 Task: Create a due date automation trigger when advanced on, on the monday before a card is due add dates due this week at 11:00 AM.
Action: Mouse moved to (1326, 108)
Screenshot: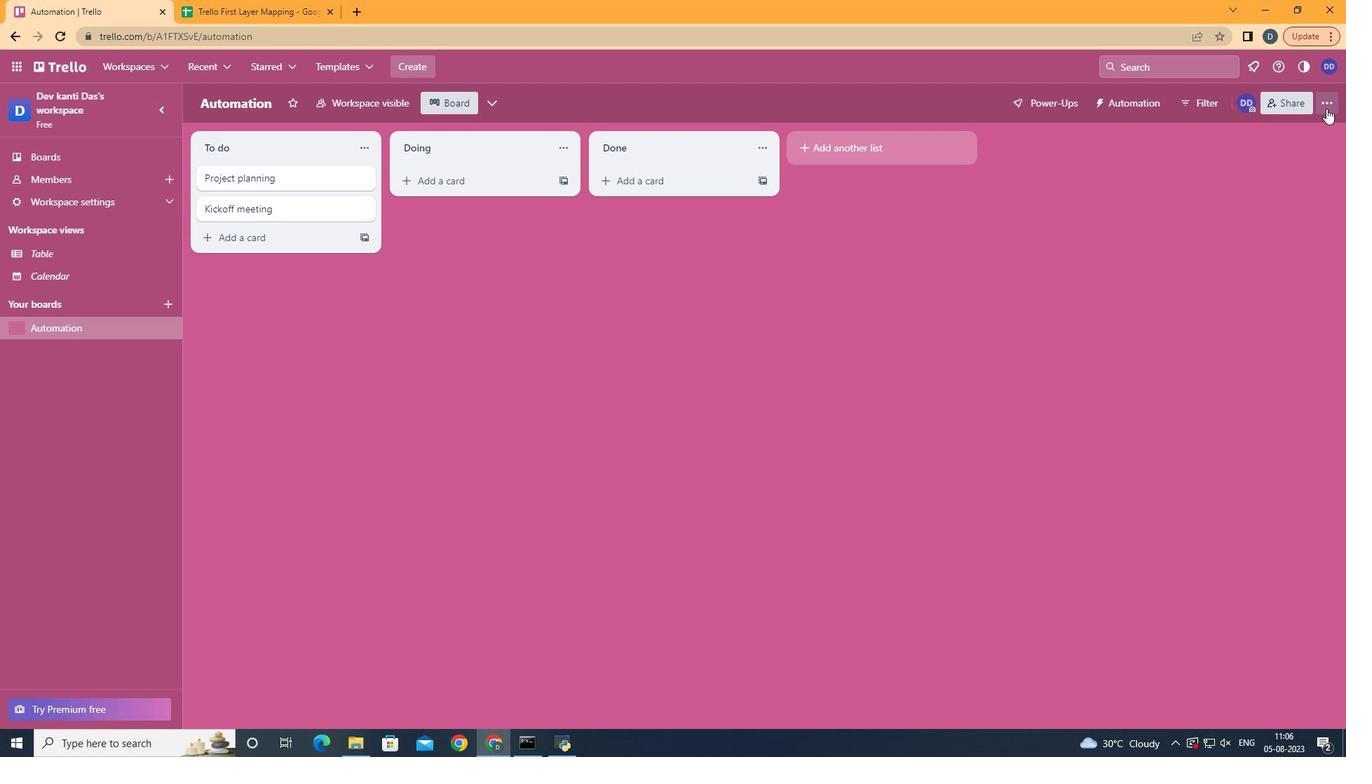 
Action: Mouse pressed left at (1326, 108)
Screenshot: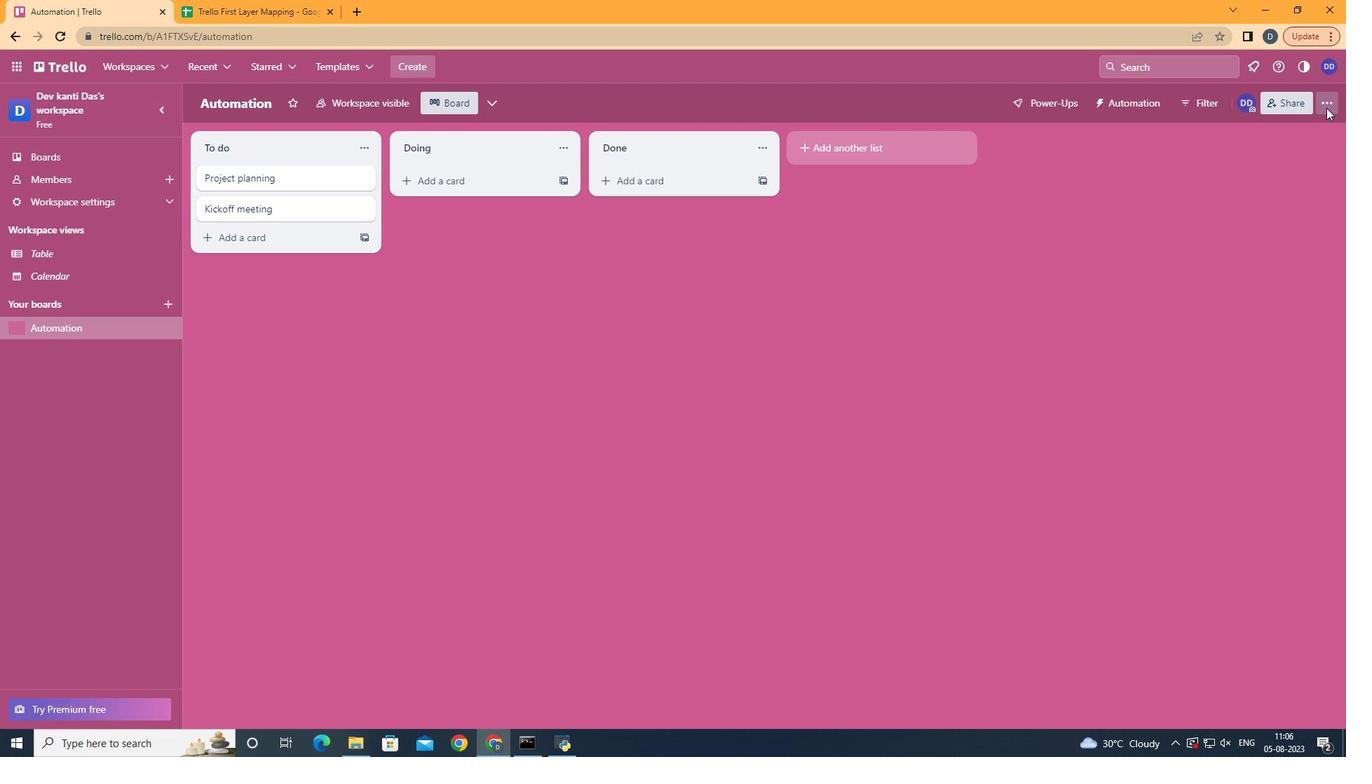 
Action: Mouse moved to (1243, 300)
Screenshot: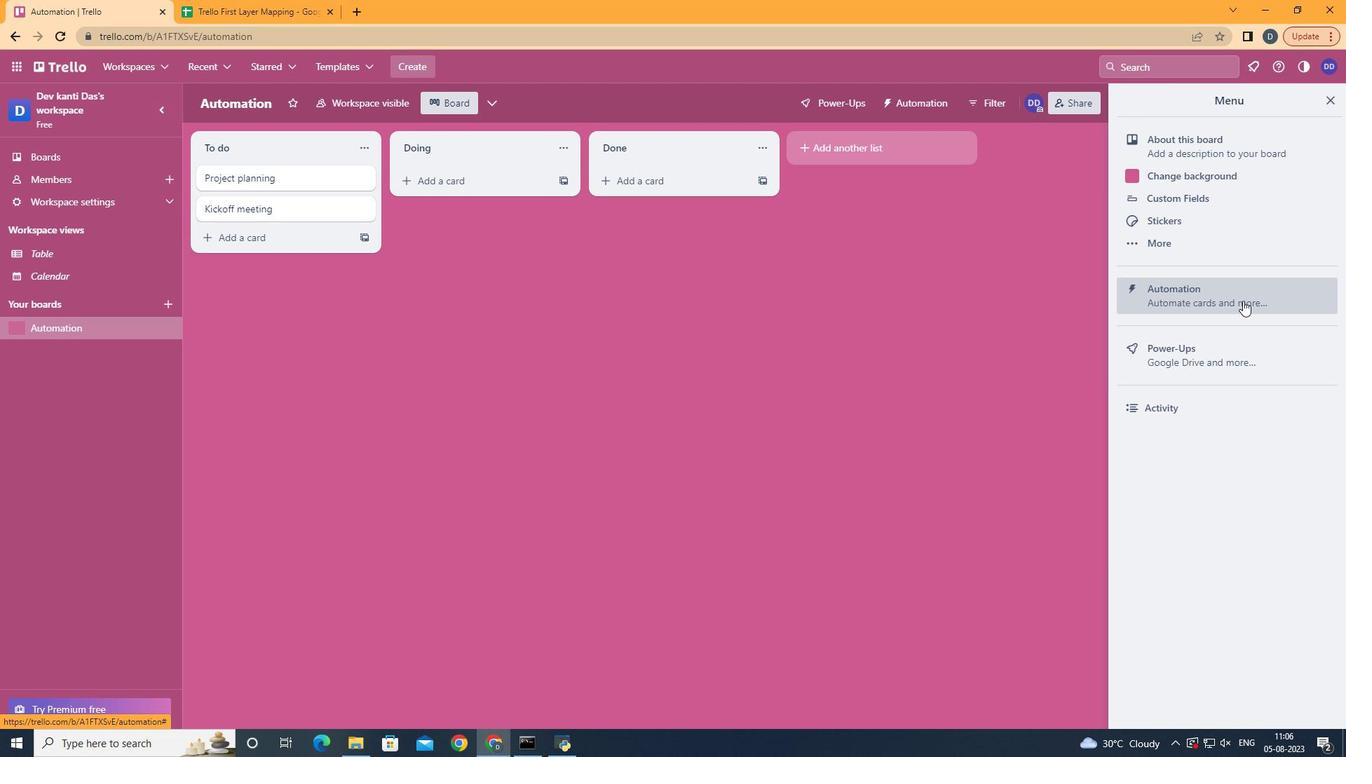 
Action: Mouse pressed left at (1243, 300)
Screenshot: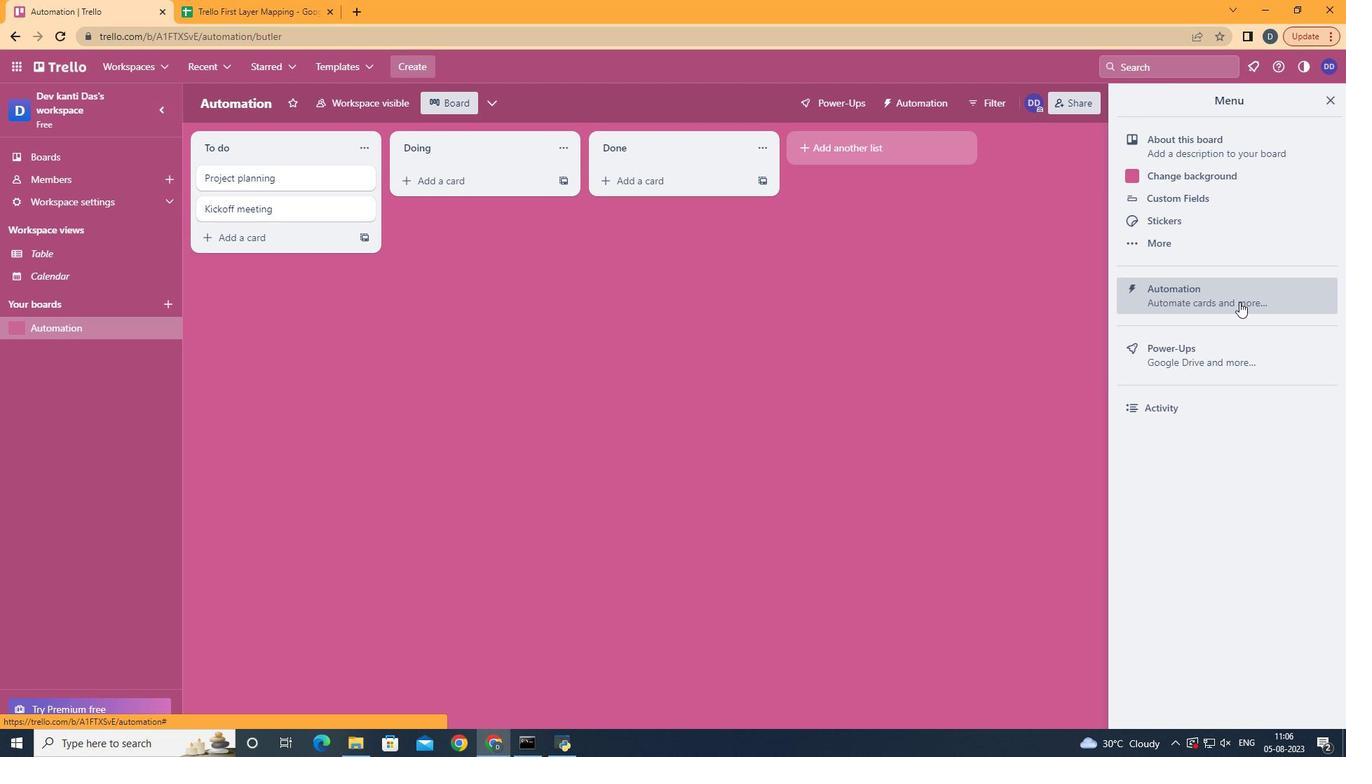 
Action: Mouse moved to (294, 281)
Screenshot: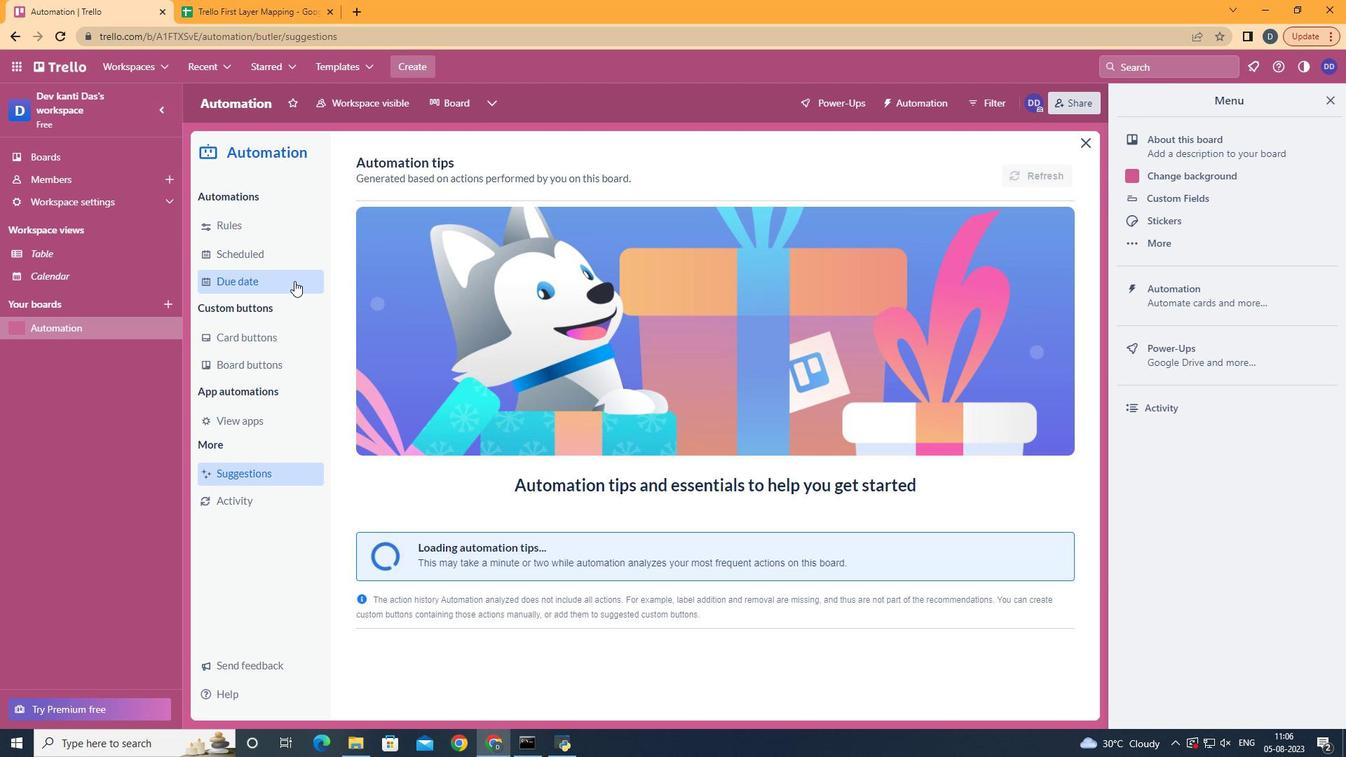 
Action: Mouse pressed left at (294, 281)
Screenshot: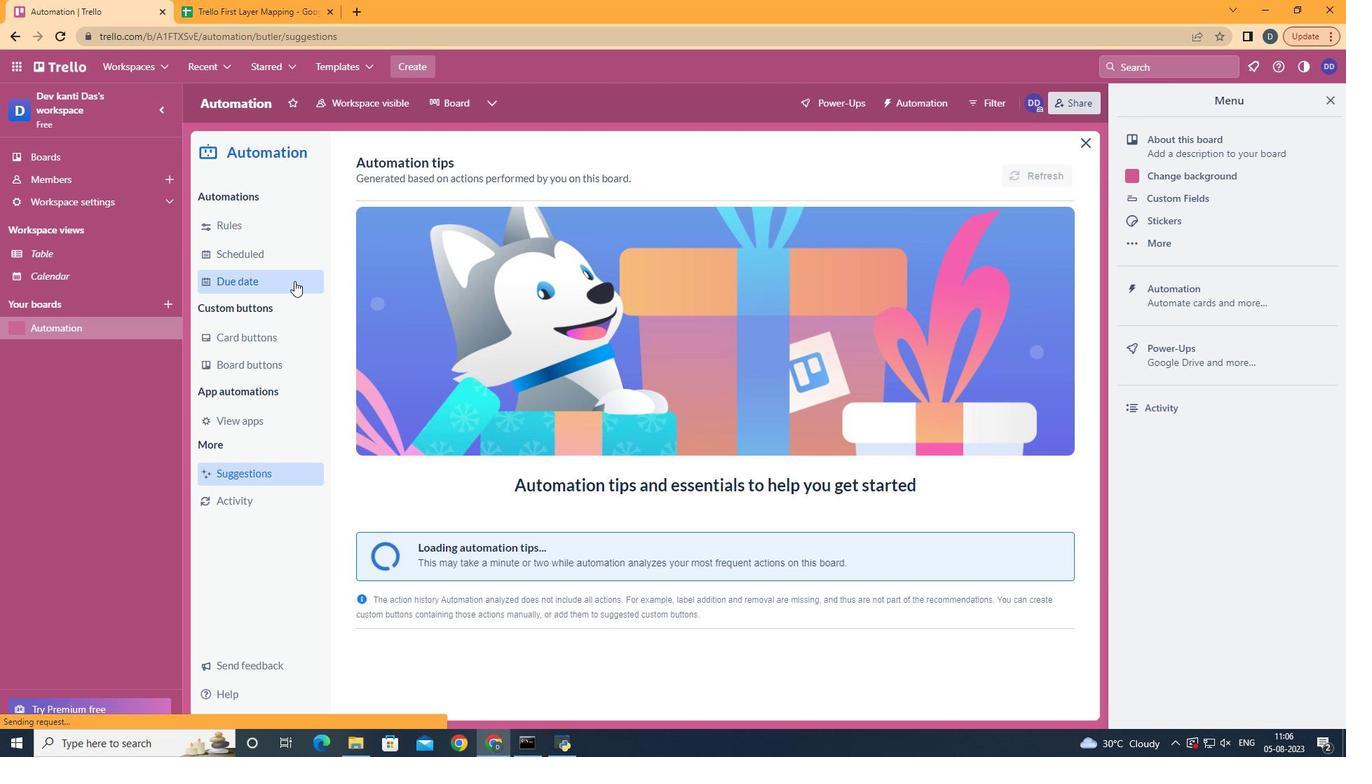 
Action: Mouse moved to (977, 168)
Screenshot: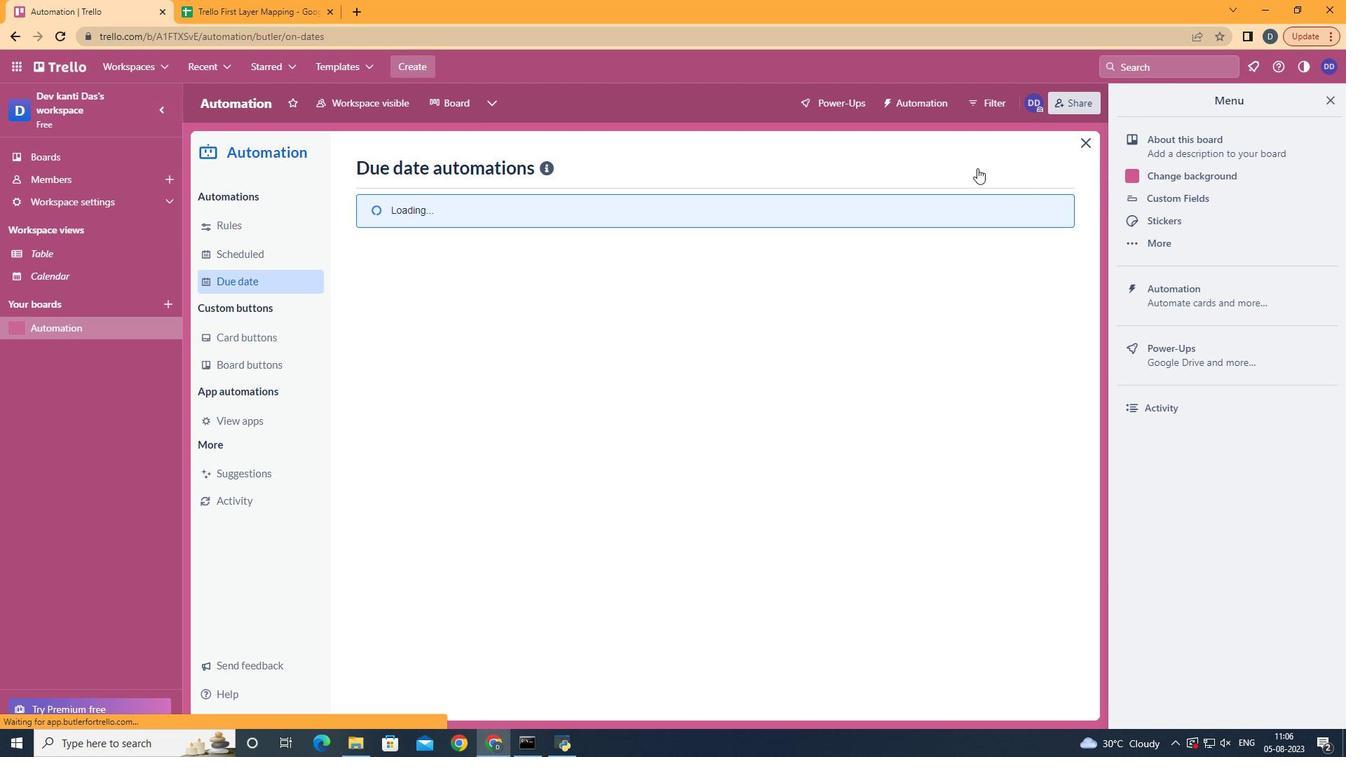 
Action: Mouse pressed left at (977, 168)
Screenshot: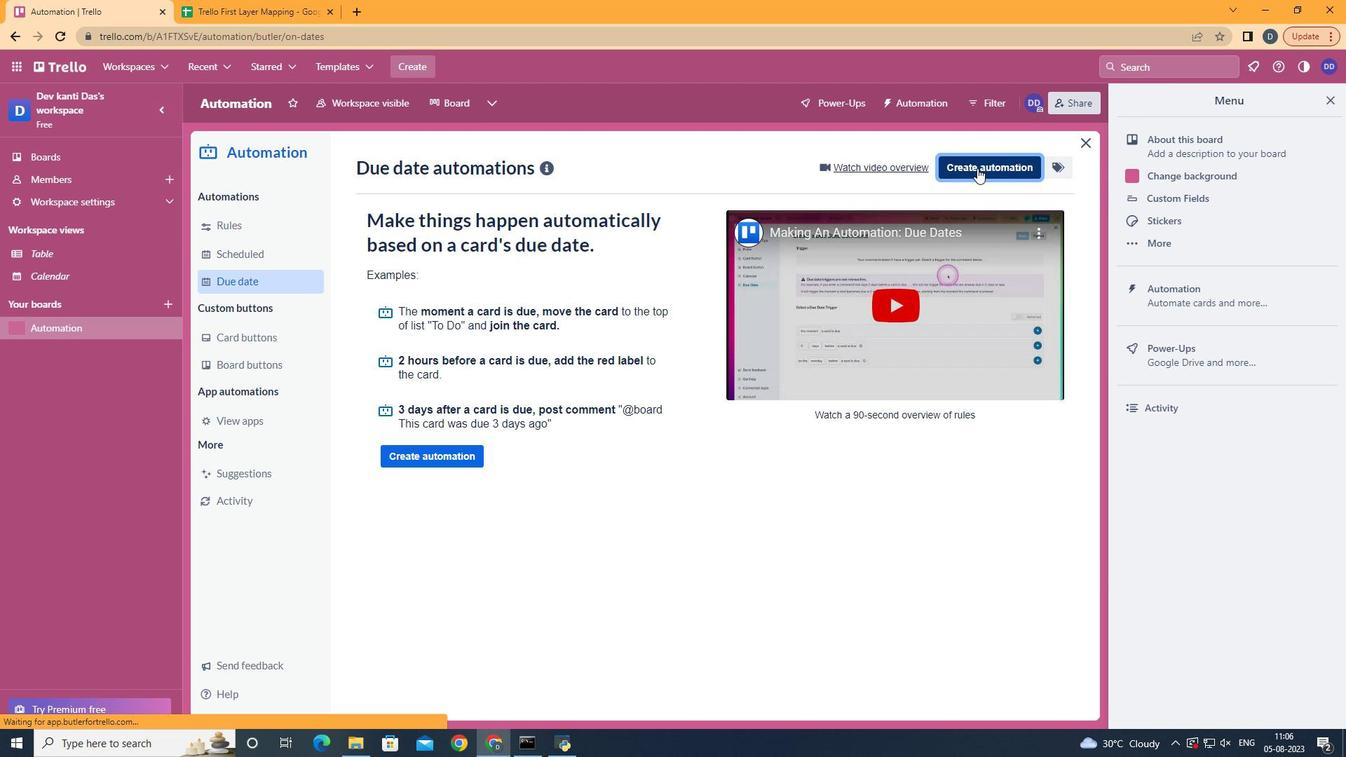 
Action: Mouse moved to (720, 302)
Screenshot: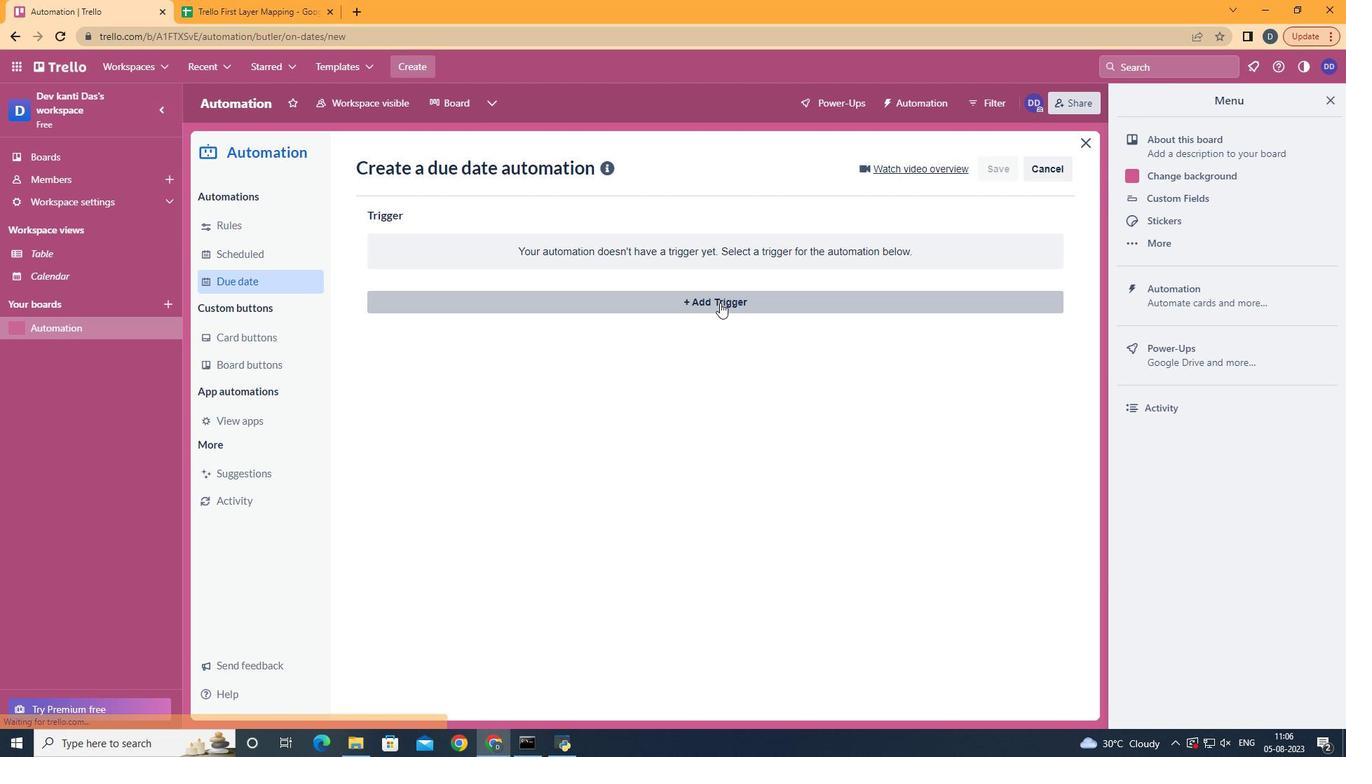 
Action: Mouse pressed left at (720, 302)
Screenshot: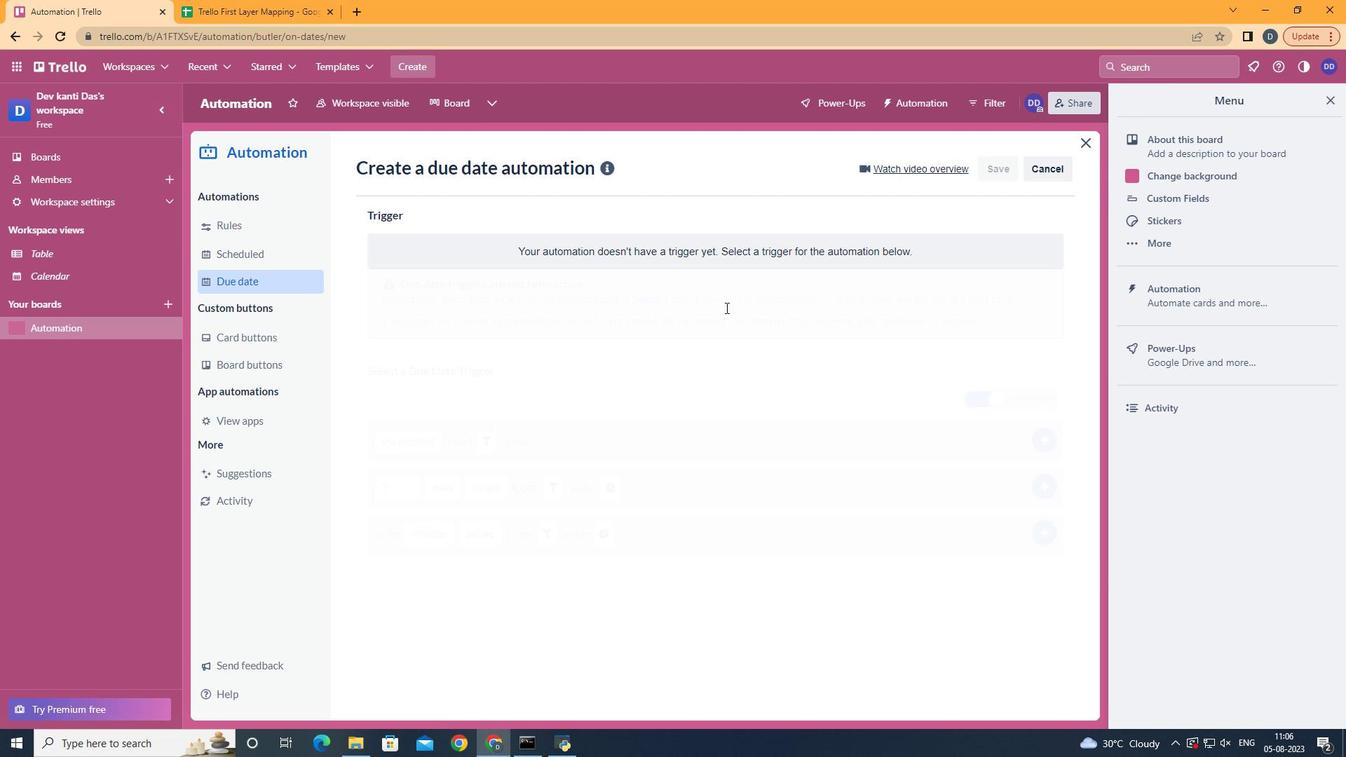 
Action: Mouse moved to (458, 368)
Screenshot: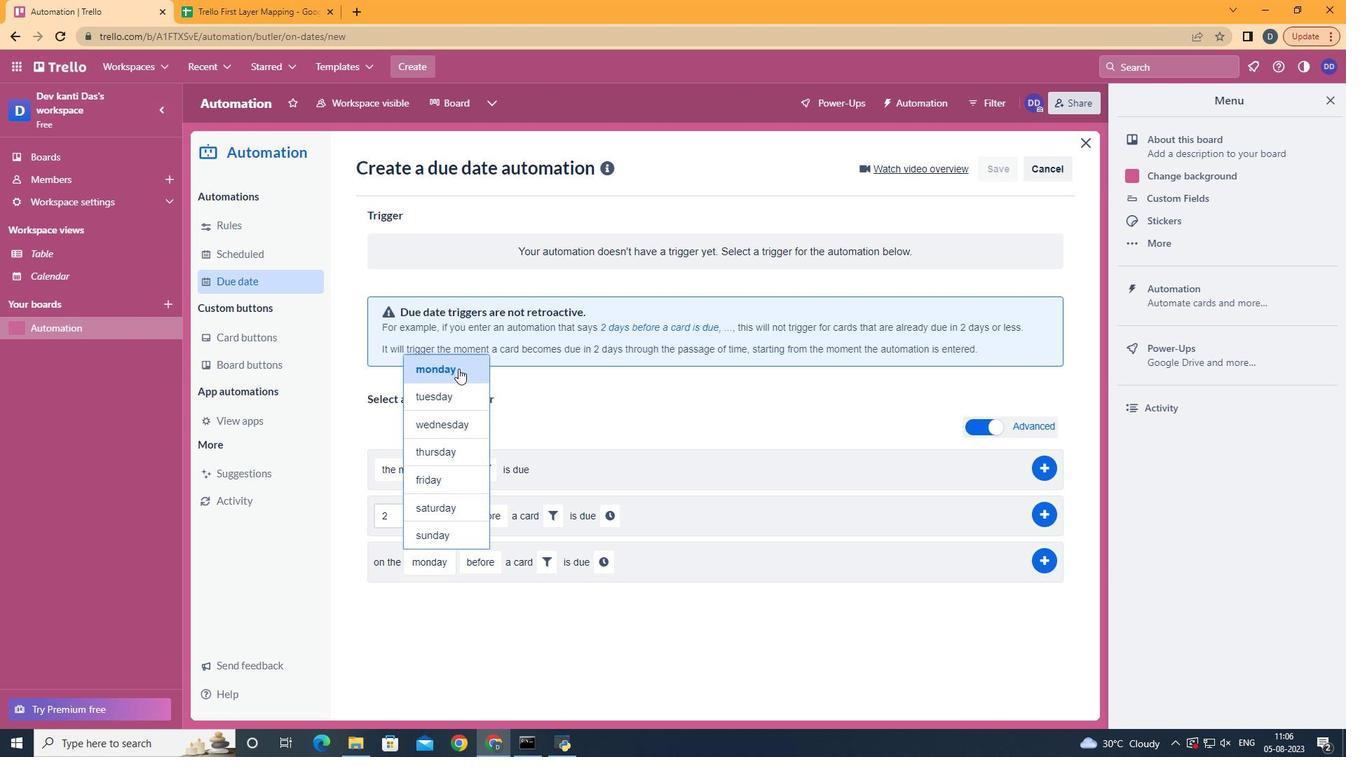 
Action: Mouse pressed left at (458, 368)
Screenshot: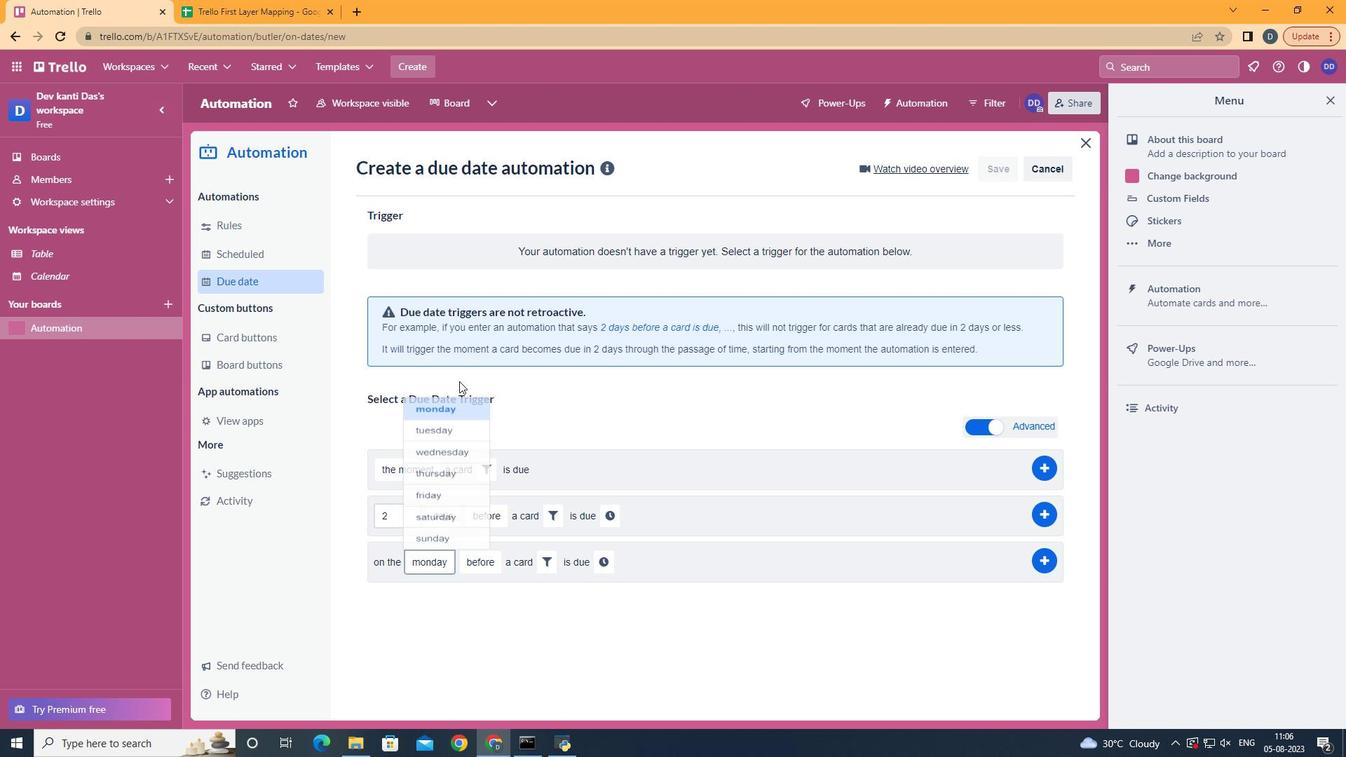 
Action: Mouse moved to (495, 587)
Screenshot: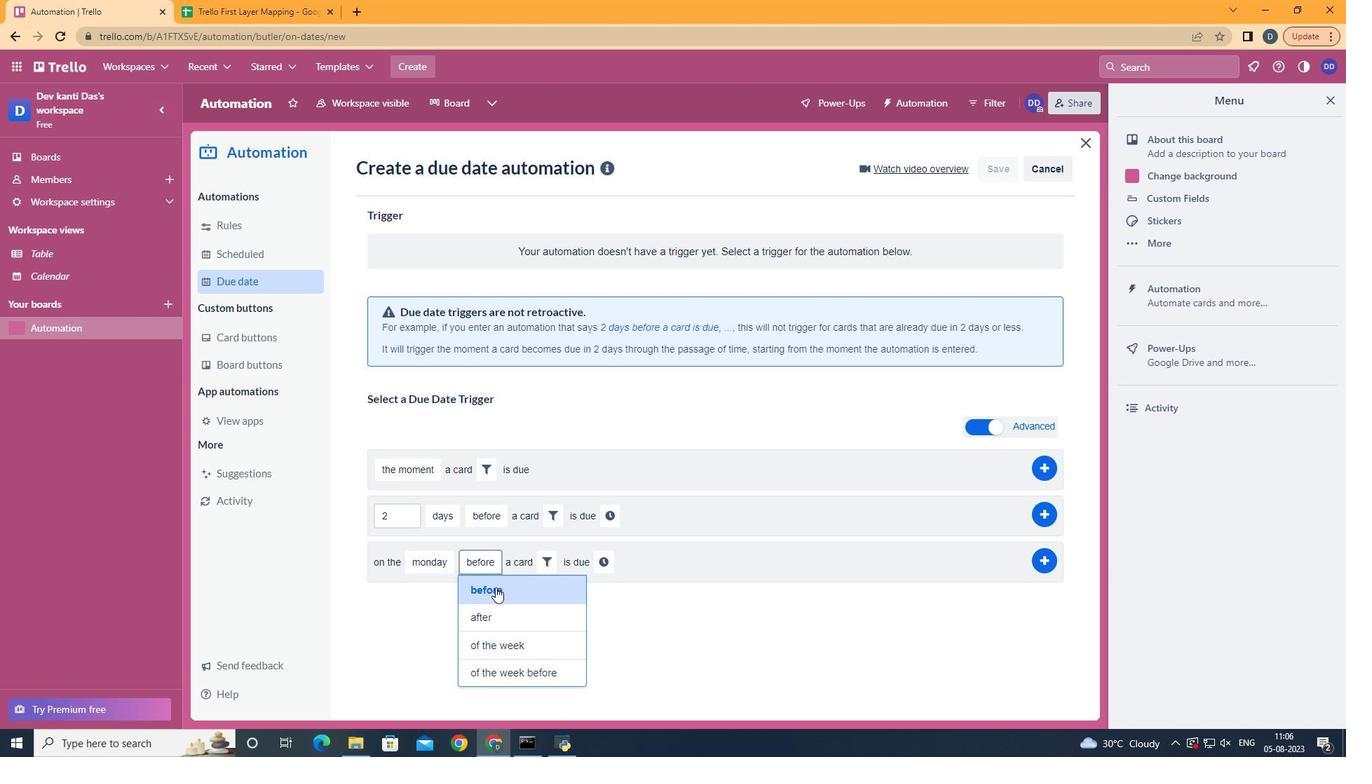
Action: Mouse pressed left at (495, 587)
Screenshot: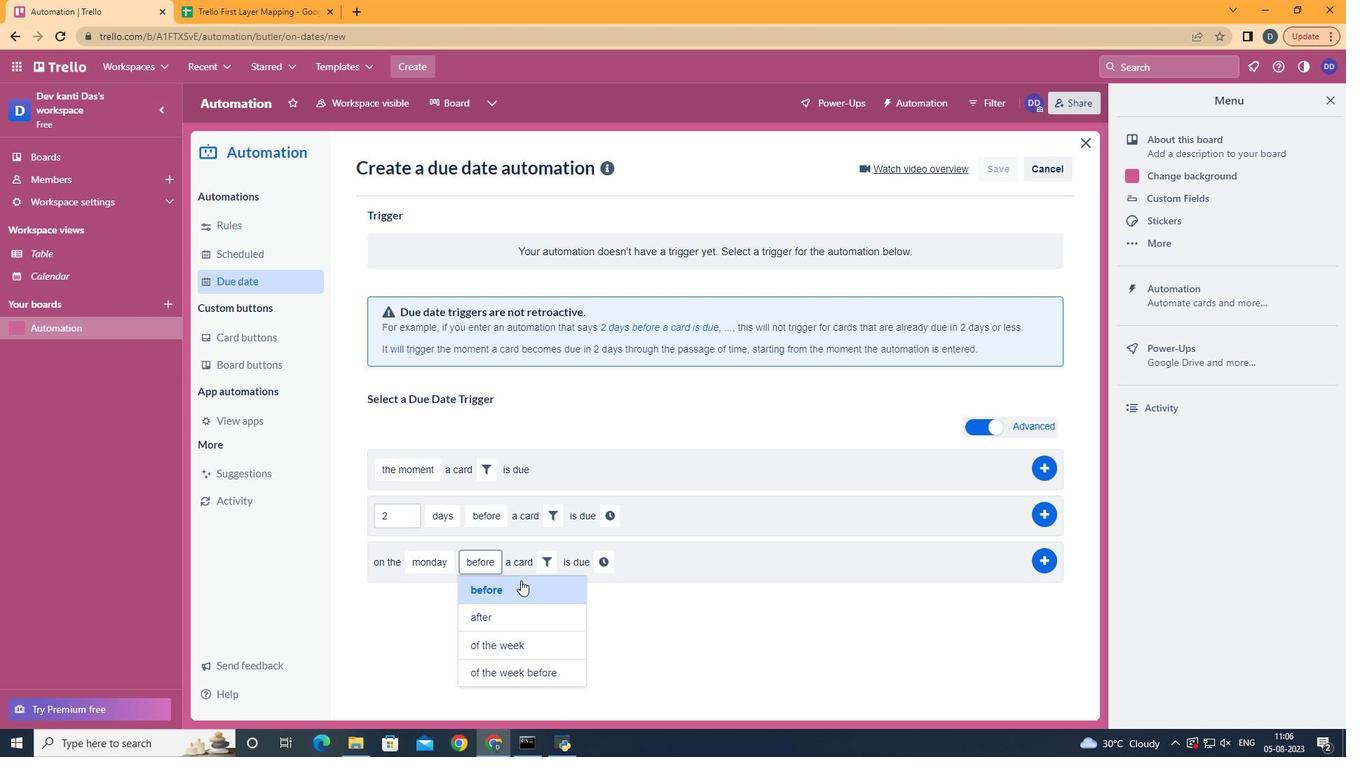 
Action: Mouse moved to (565, 558)
Screenshot: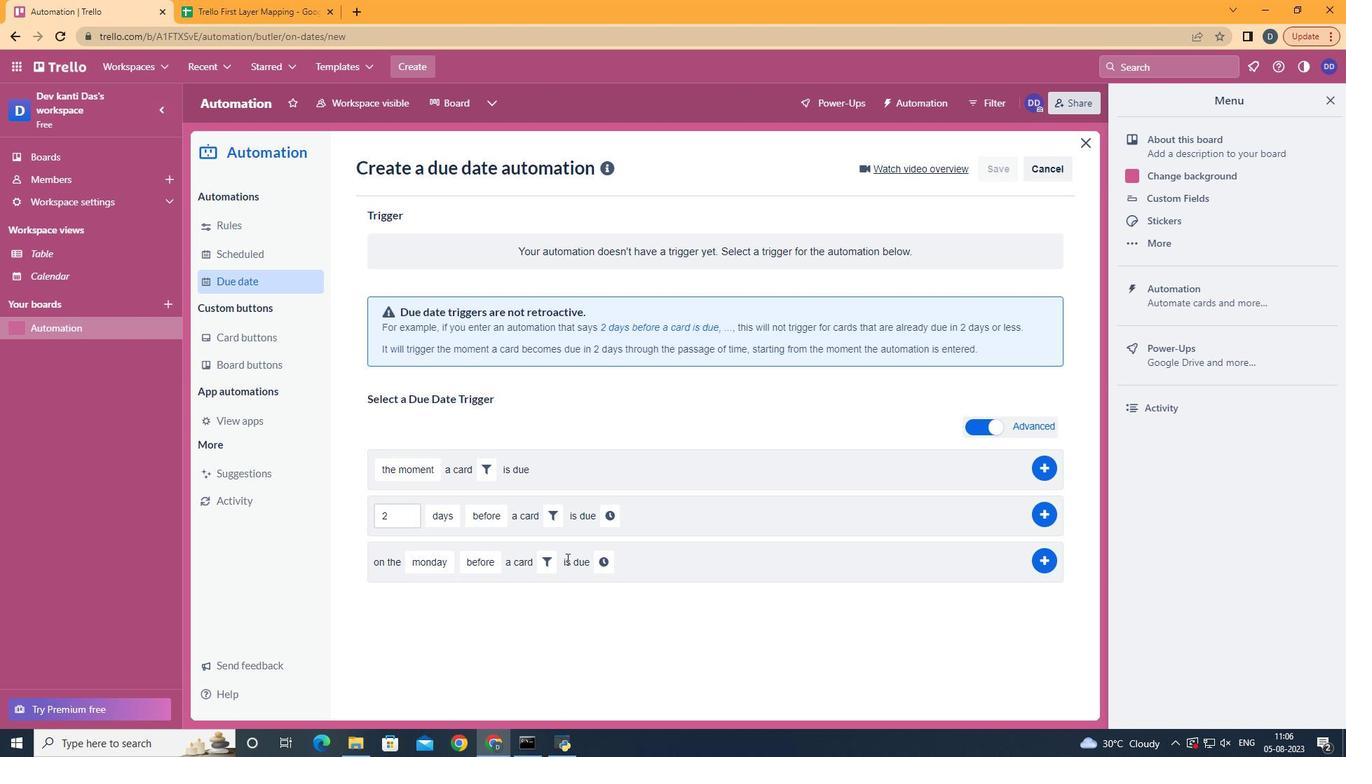 
Action: Mouse pressed left at (565, 558)
Screenshot: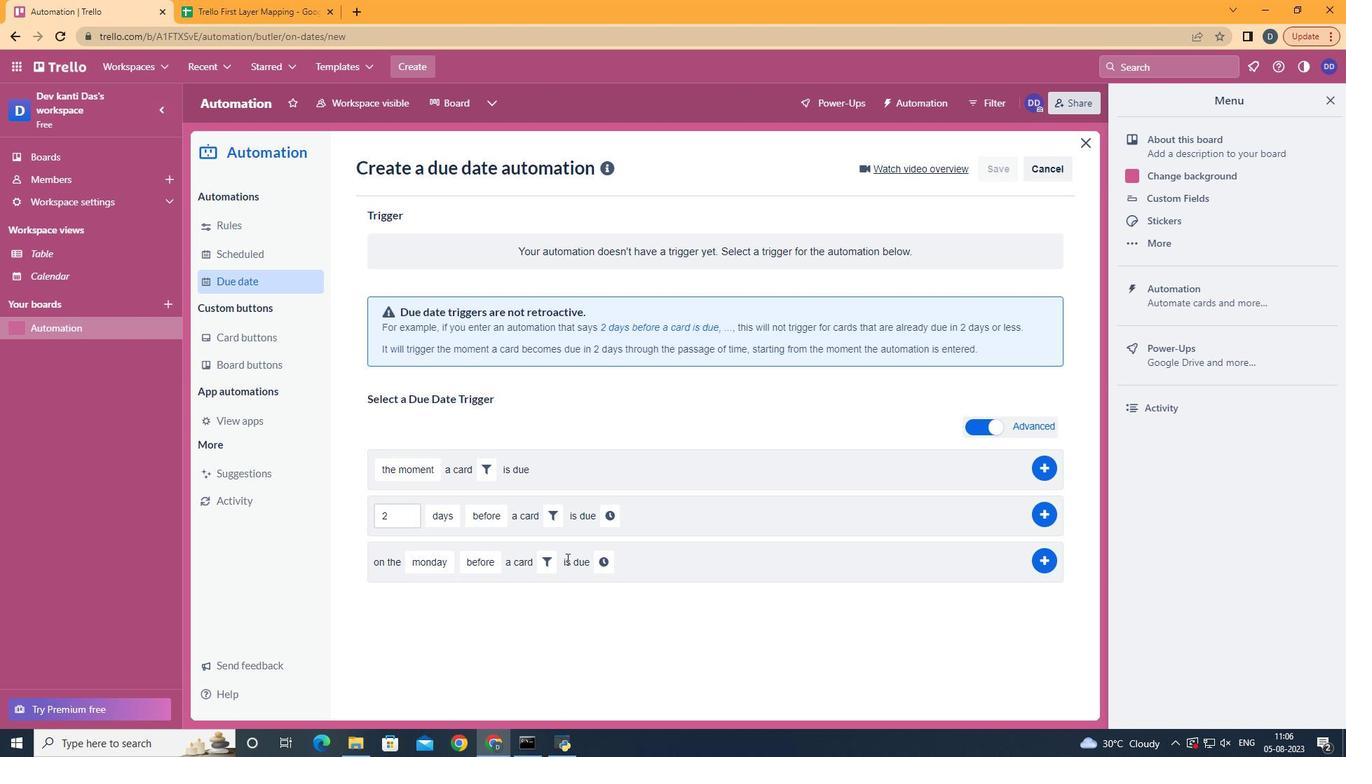 
Action: Mouse moved to (533, 562)
Screenshot: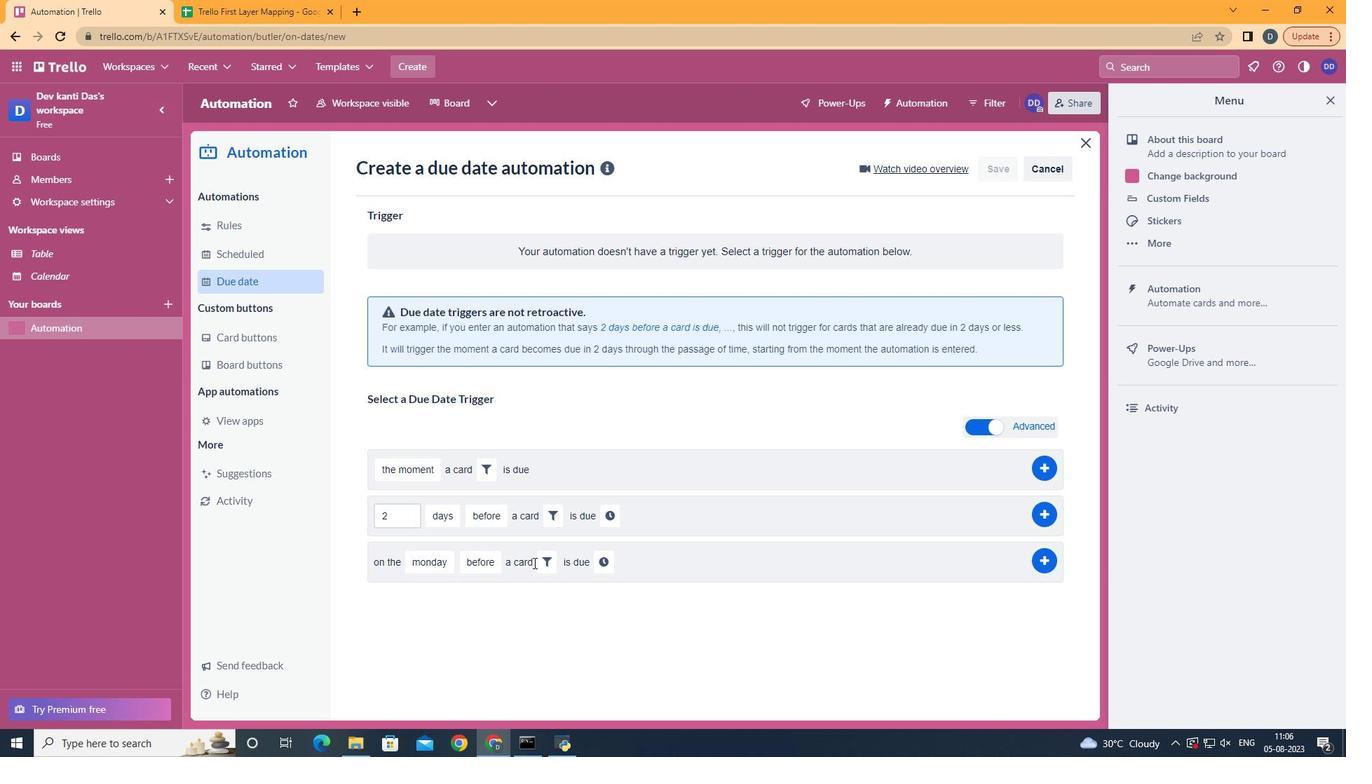 
Action: Mouse pressed left at (533, 562)
Screenshot: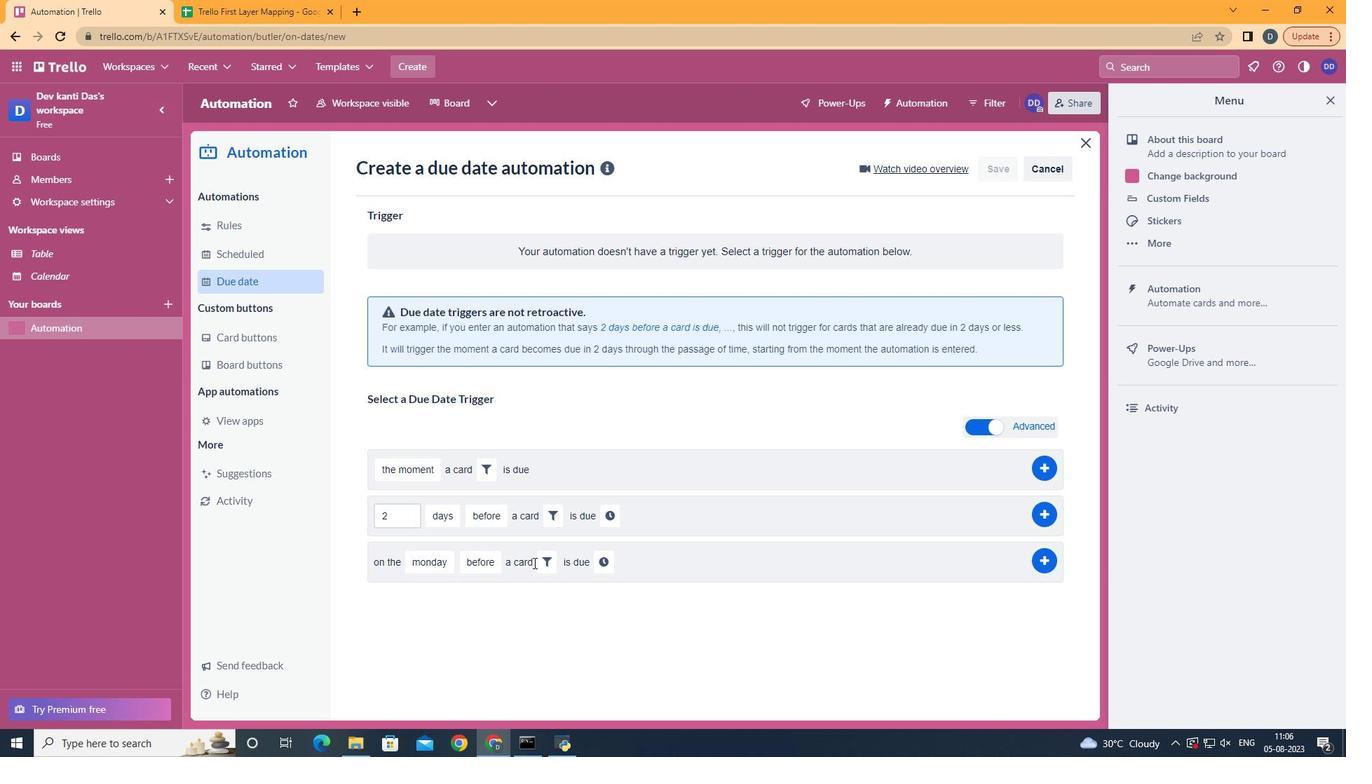
Action: Mouse moved to (555, 559)
Screenshot: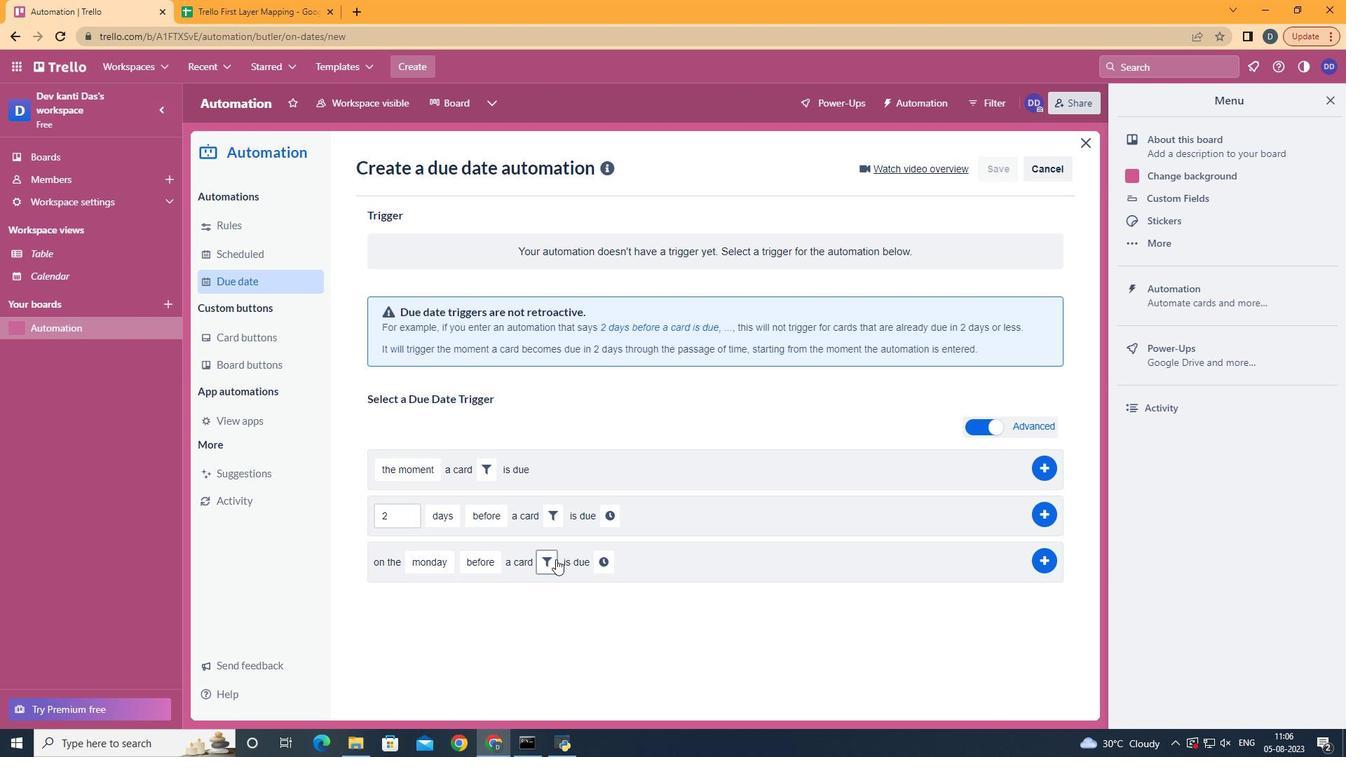 
Action: Mouse pressed left at (555, 559)
Screenshot: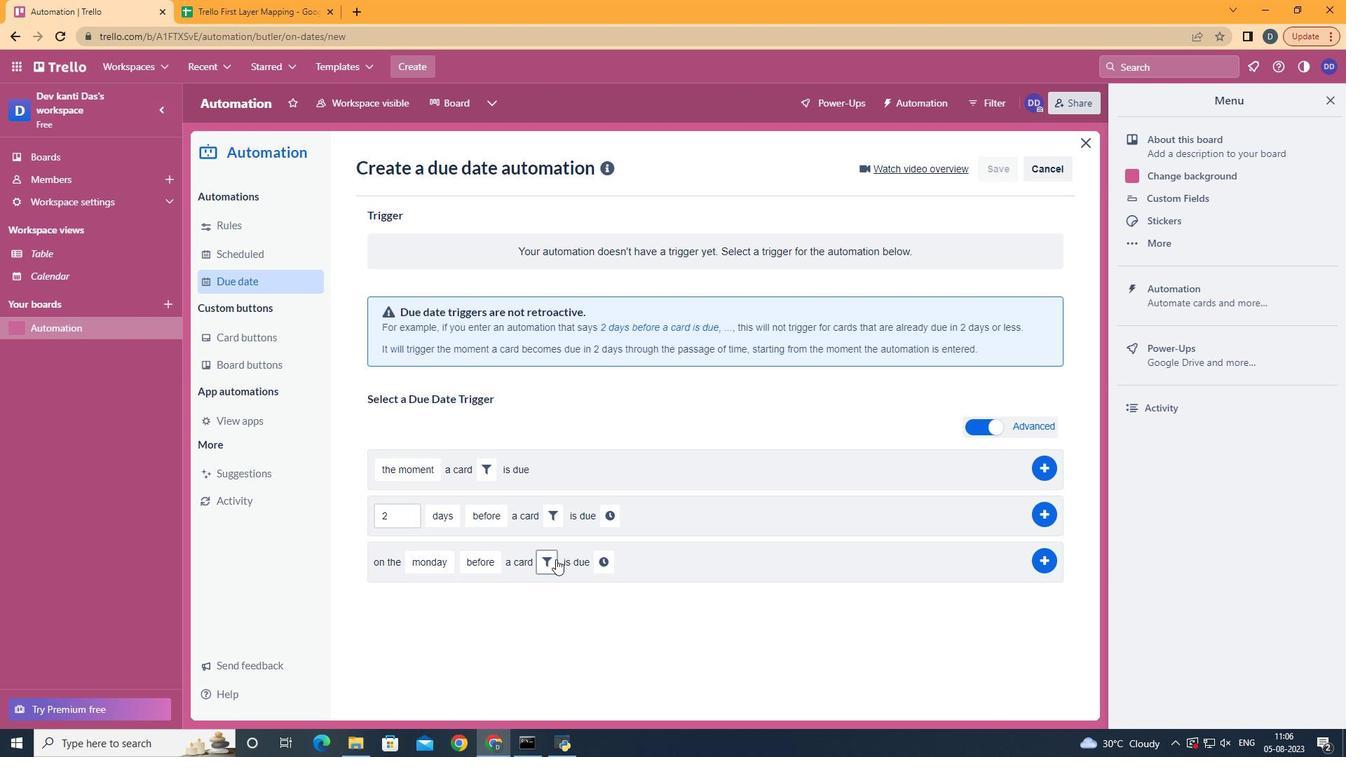 
Action: Mouse moved to (631, 614)
Screenshot: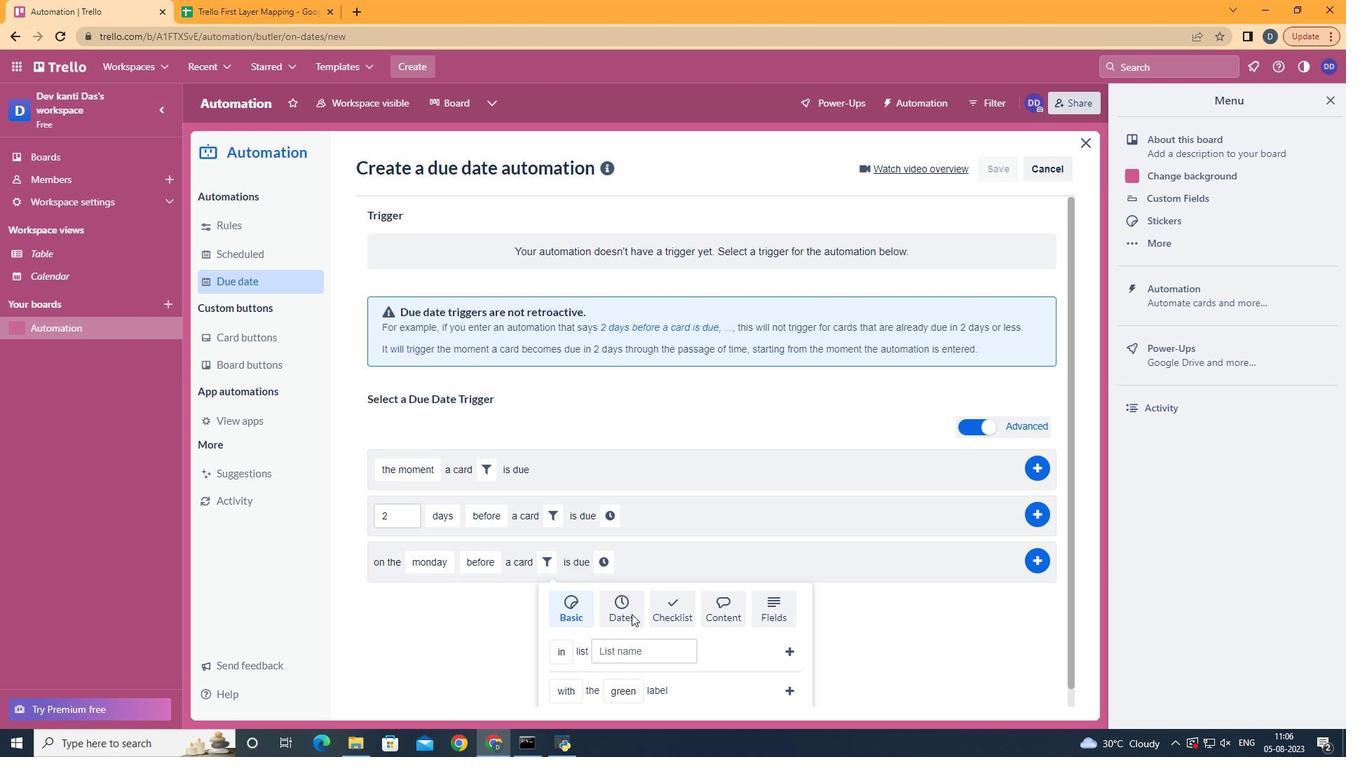 
Action: Mouse pressed left at (631, 614)
Screenshot: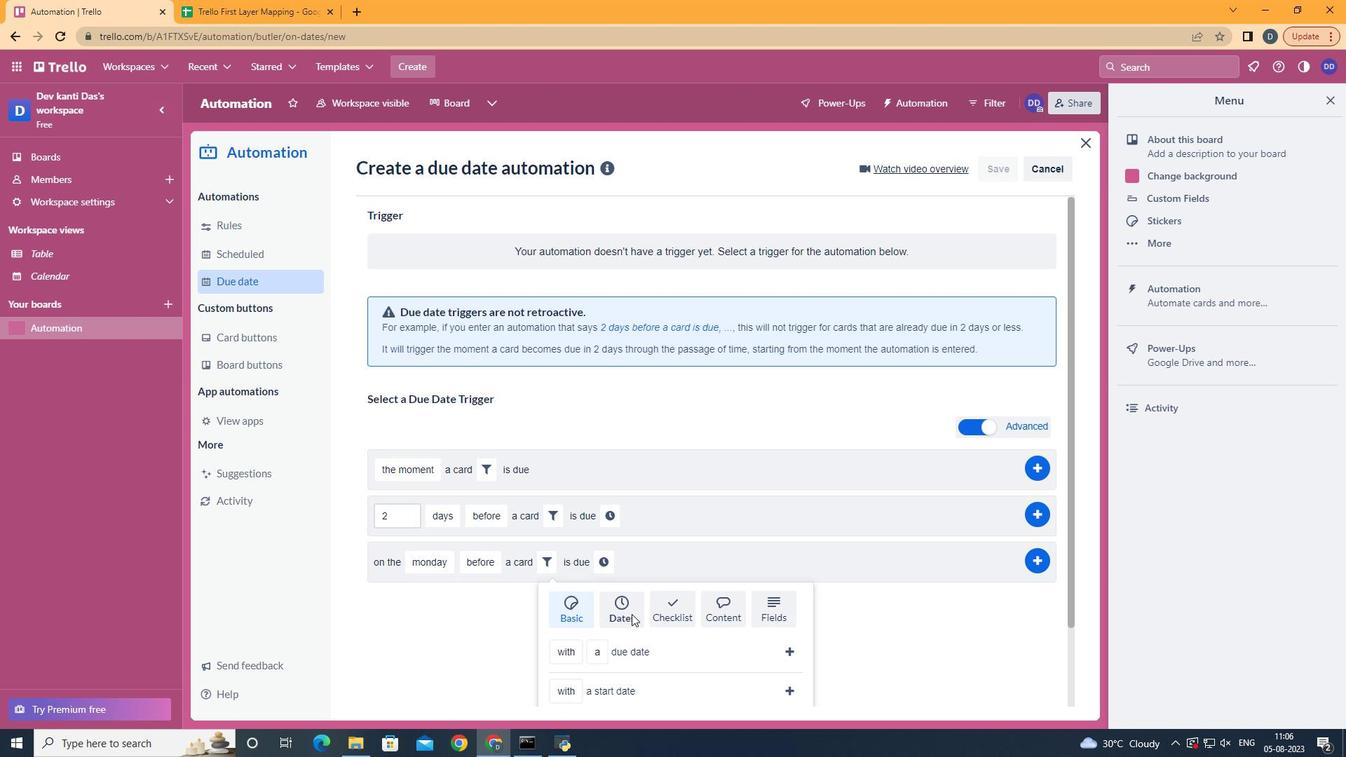 
Action: Mouse scrolled (631, 613) with delta (0, 0)
Screenshot: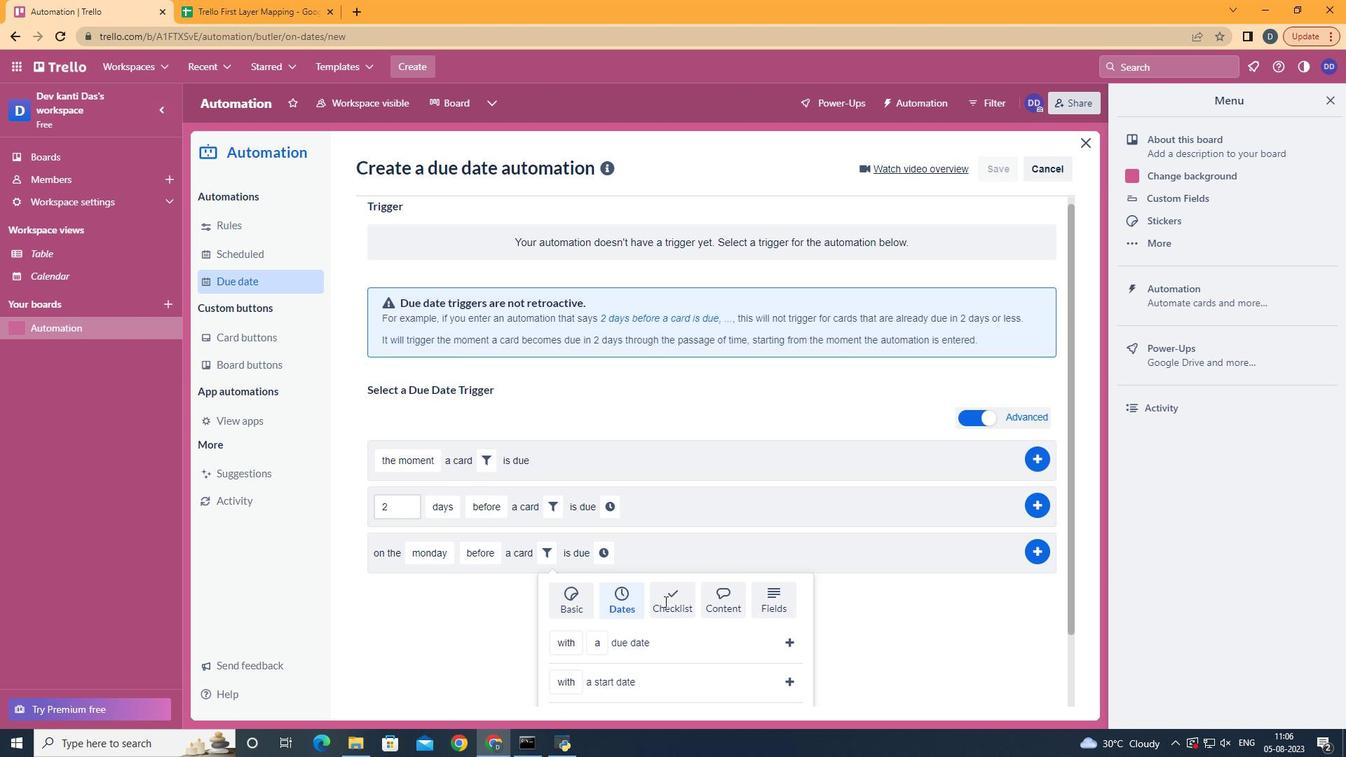 
Action: Mouse scrolled (631, 613) with delta (0, 0)
Screenshot: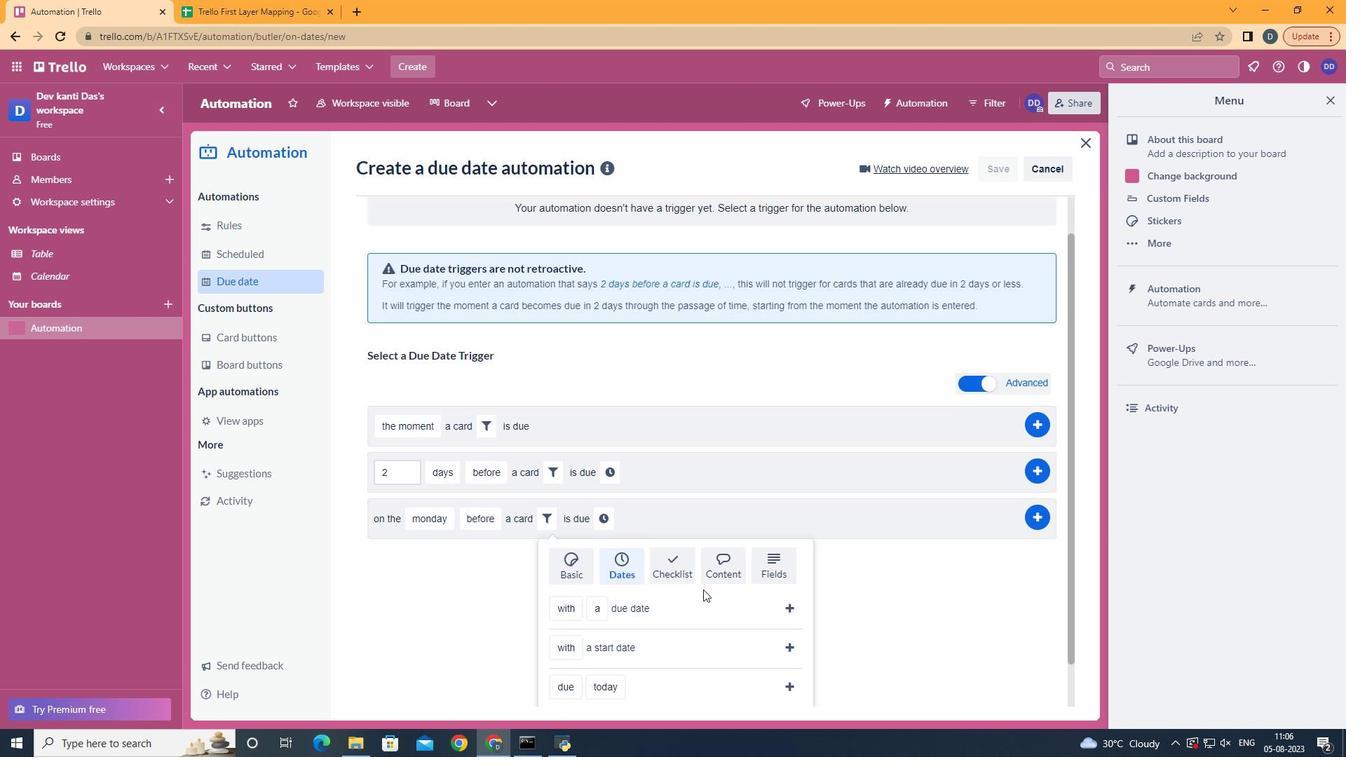 
Action: Mouse scrolled (631, 613) with delta (0, 0)
Screenshot: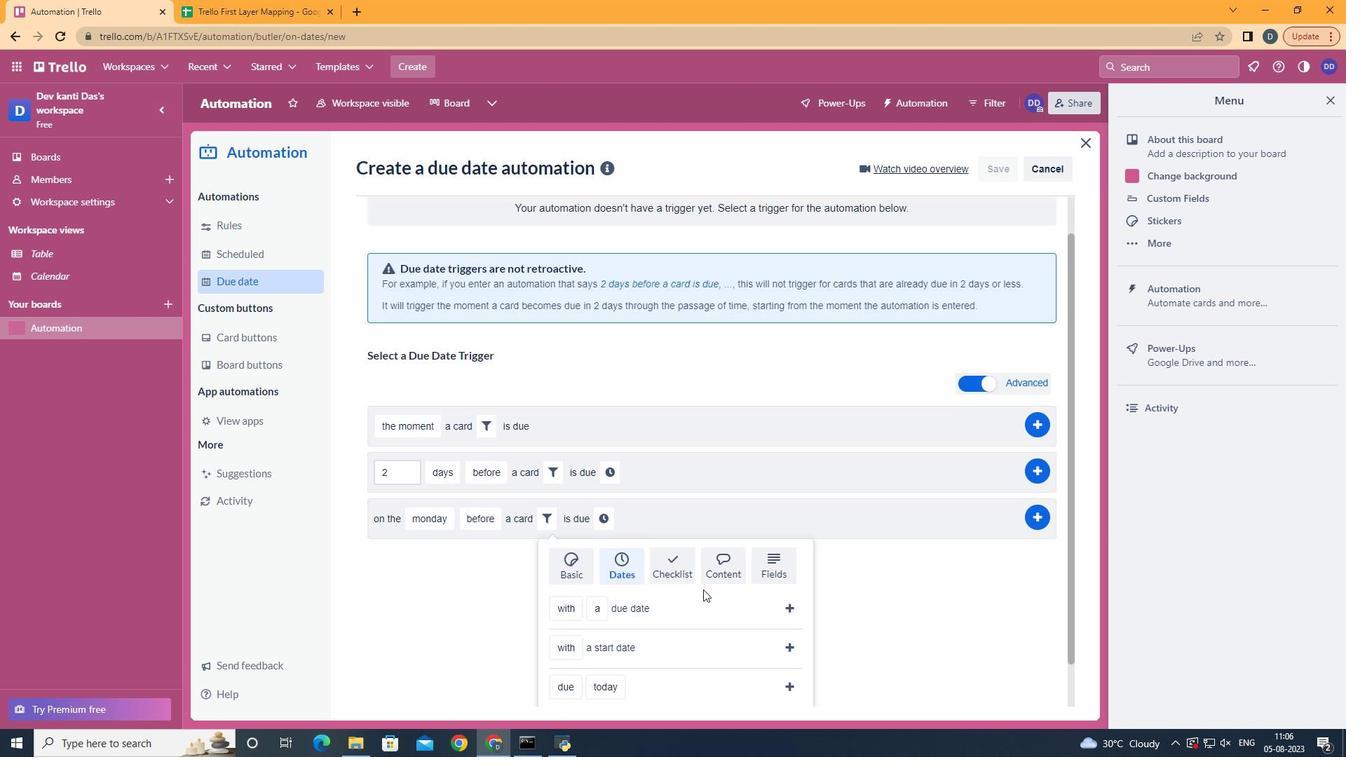 
Action: Mouse scrolled (631, 613) with delta (0, 0)
Screenshot: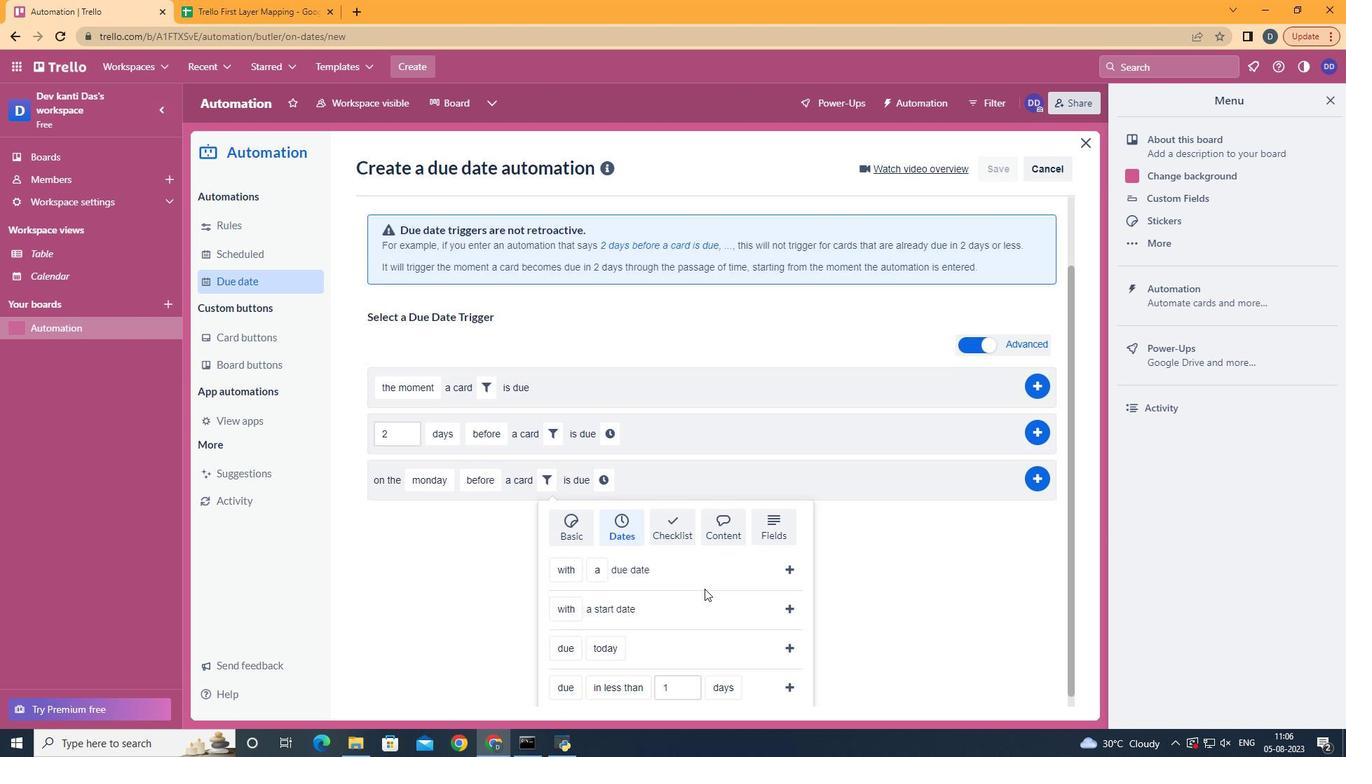 
Action: Mouse scrolled (631, 613) with delta (0, 0)
Screenshot: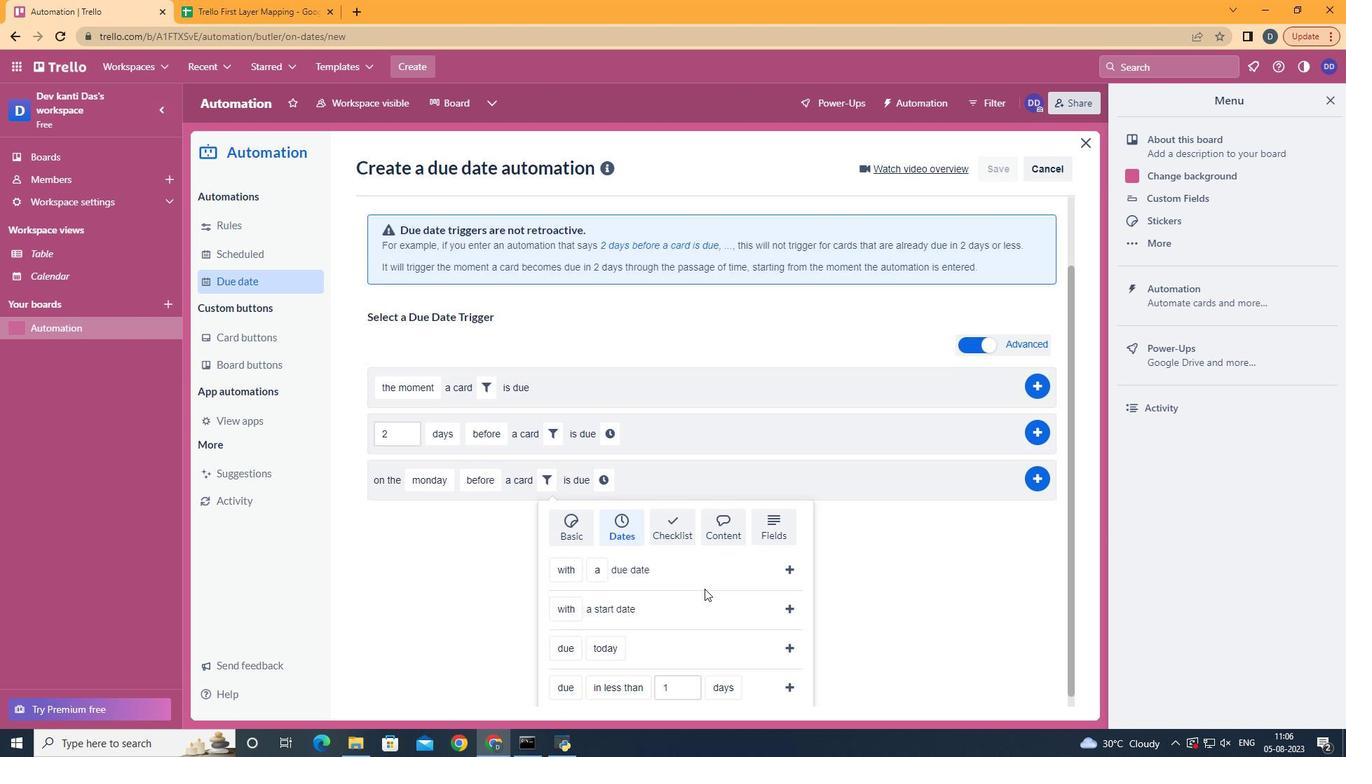 
Action: Mouse moved to (571, 532)
Screenshot: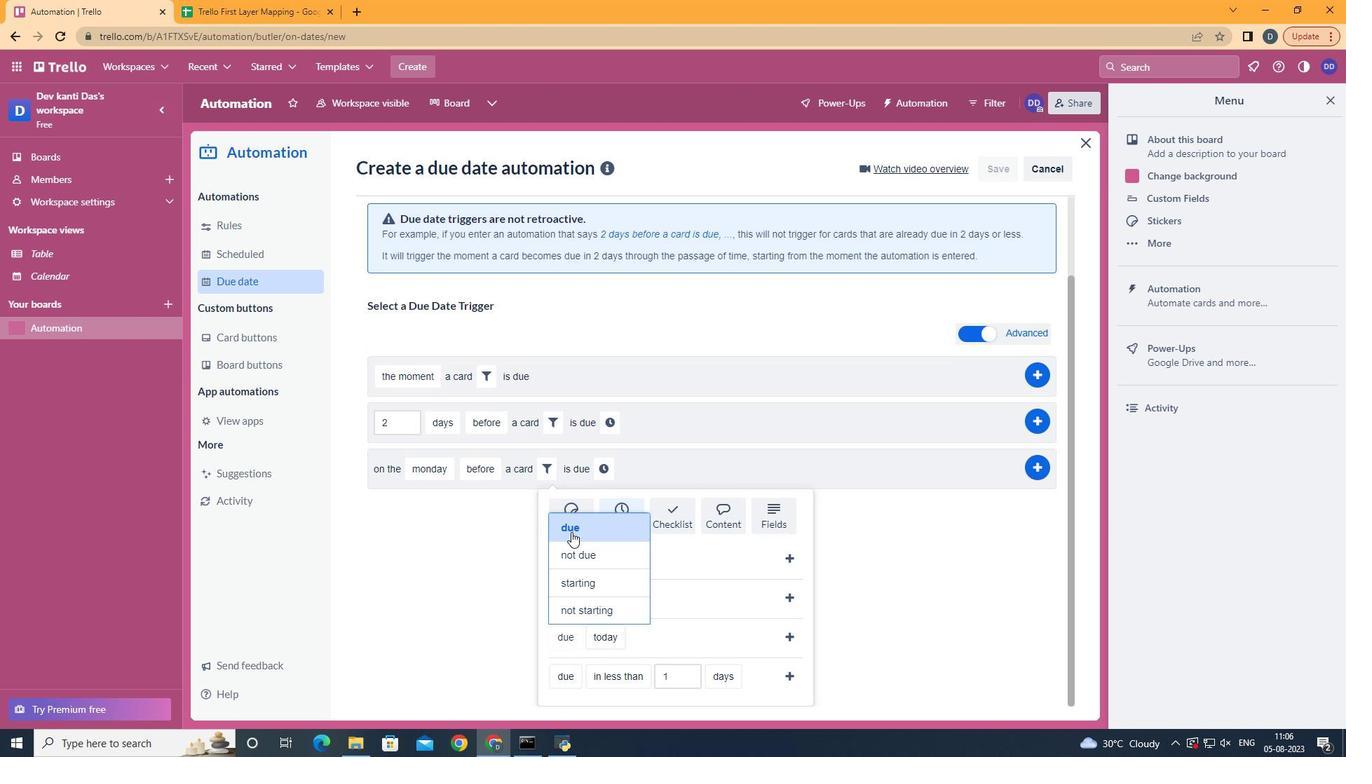 
Action: Mouse pressed left at (571, 532)
Screenshot: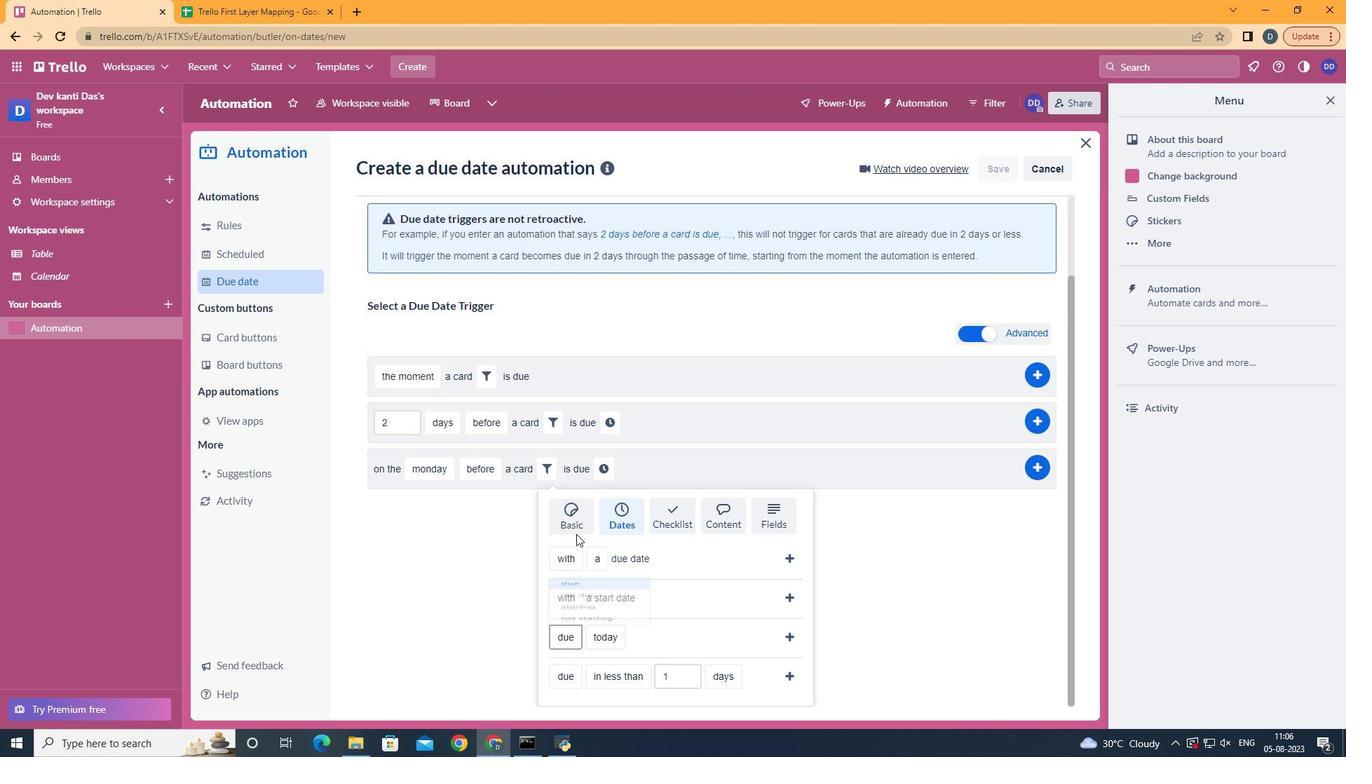 
Action: Mouse moved to (633, 526)
Screenshot: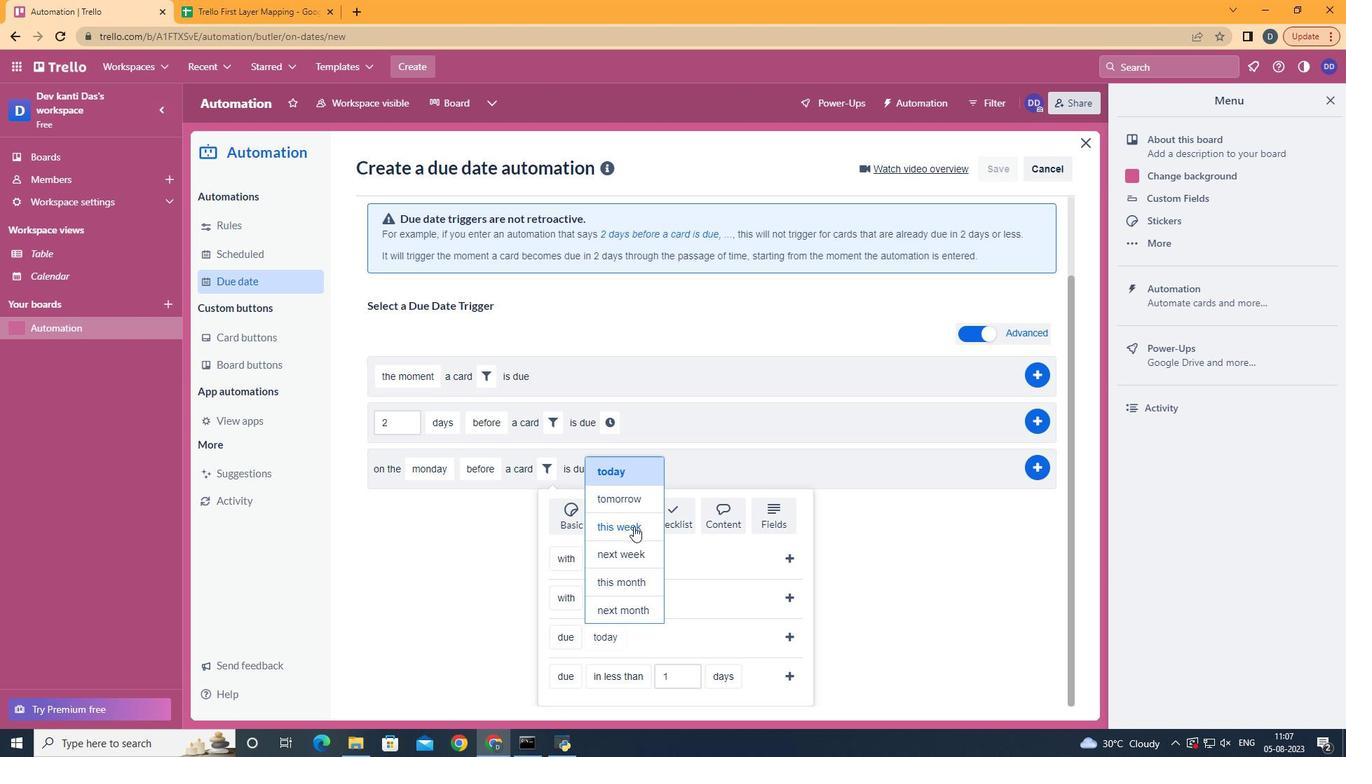 
Action: Mouse pressed left at (633, 526)
Screenshot: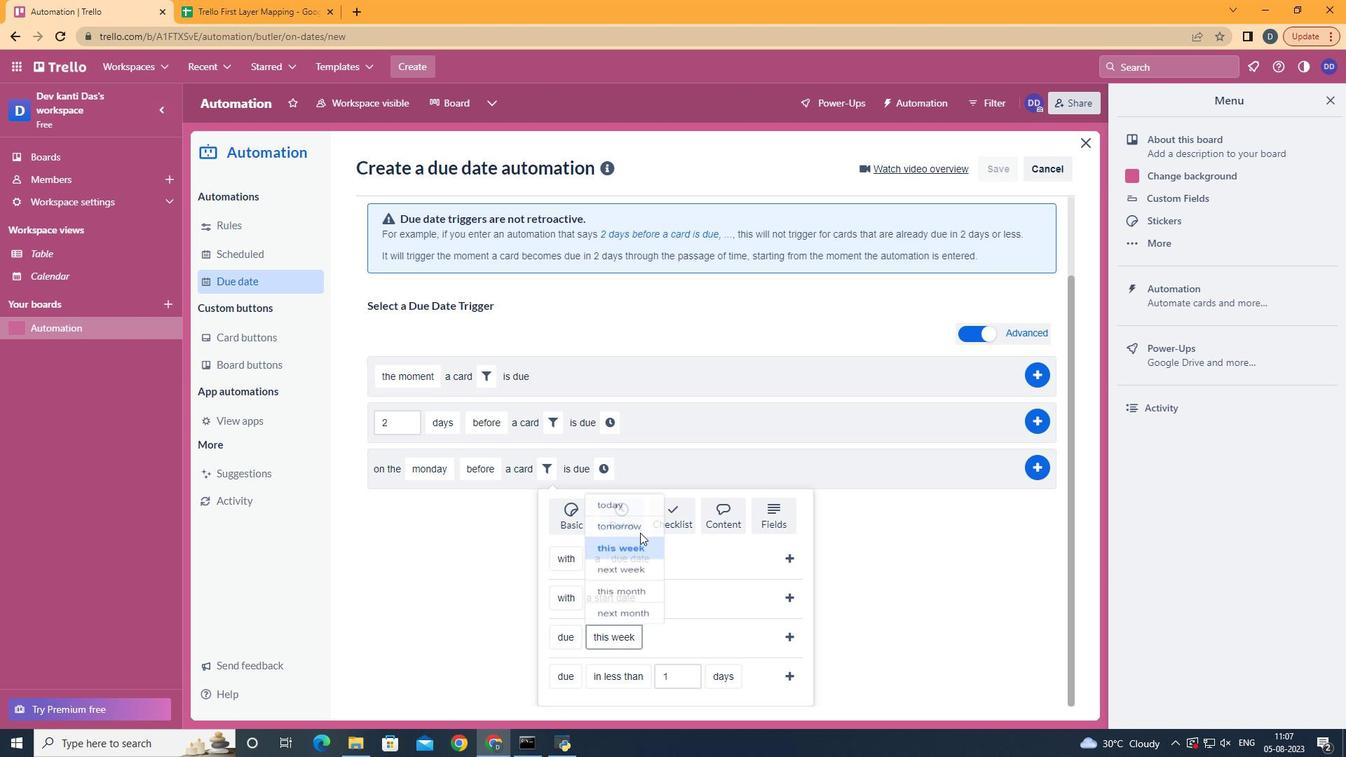 
Action: Mouse moved to (786, 640)
Screenshot: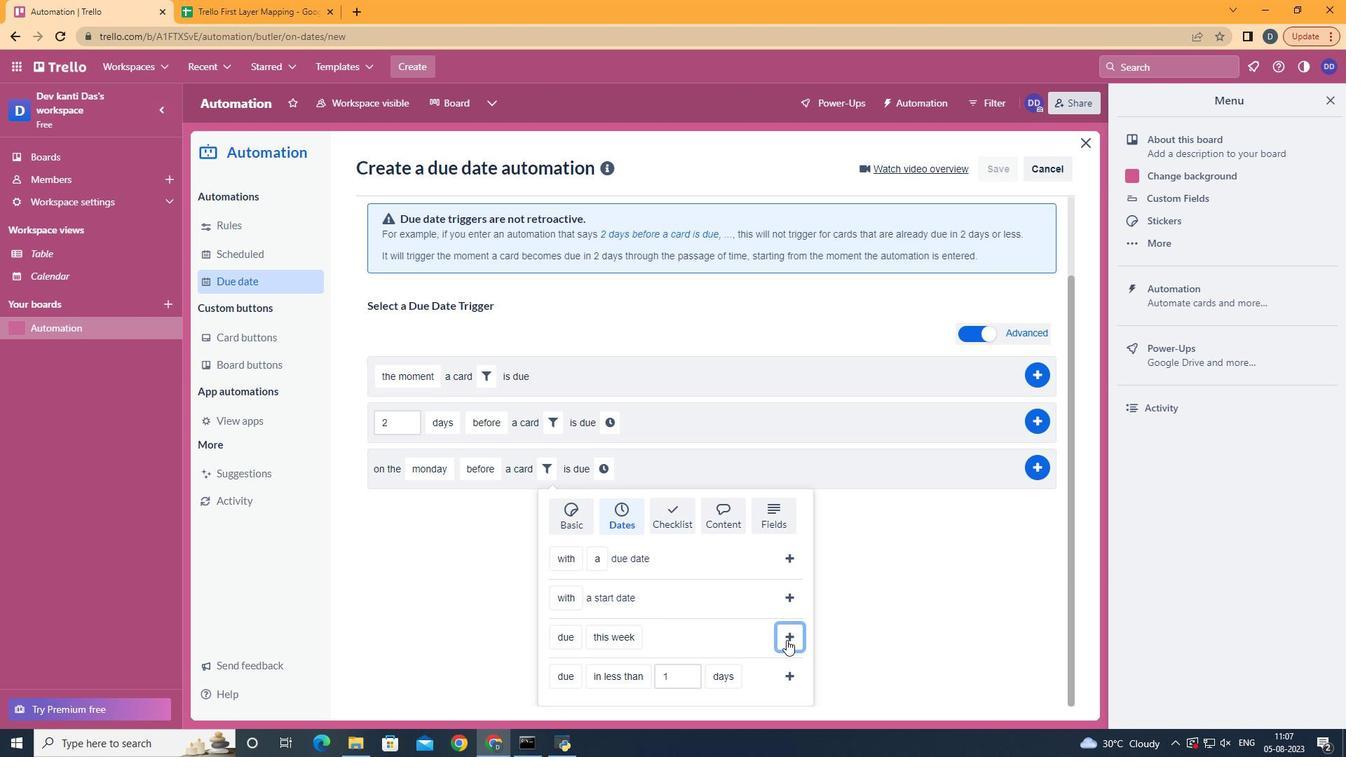 
Action: Mouse pressed left at (786, 640)
Screenshot: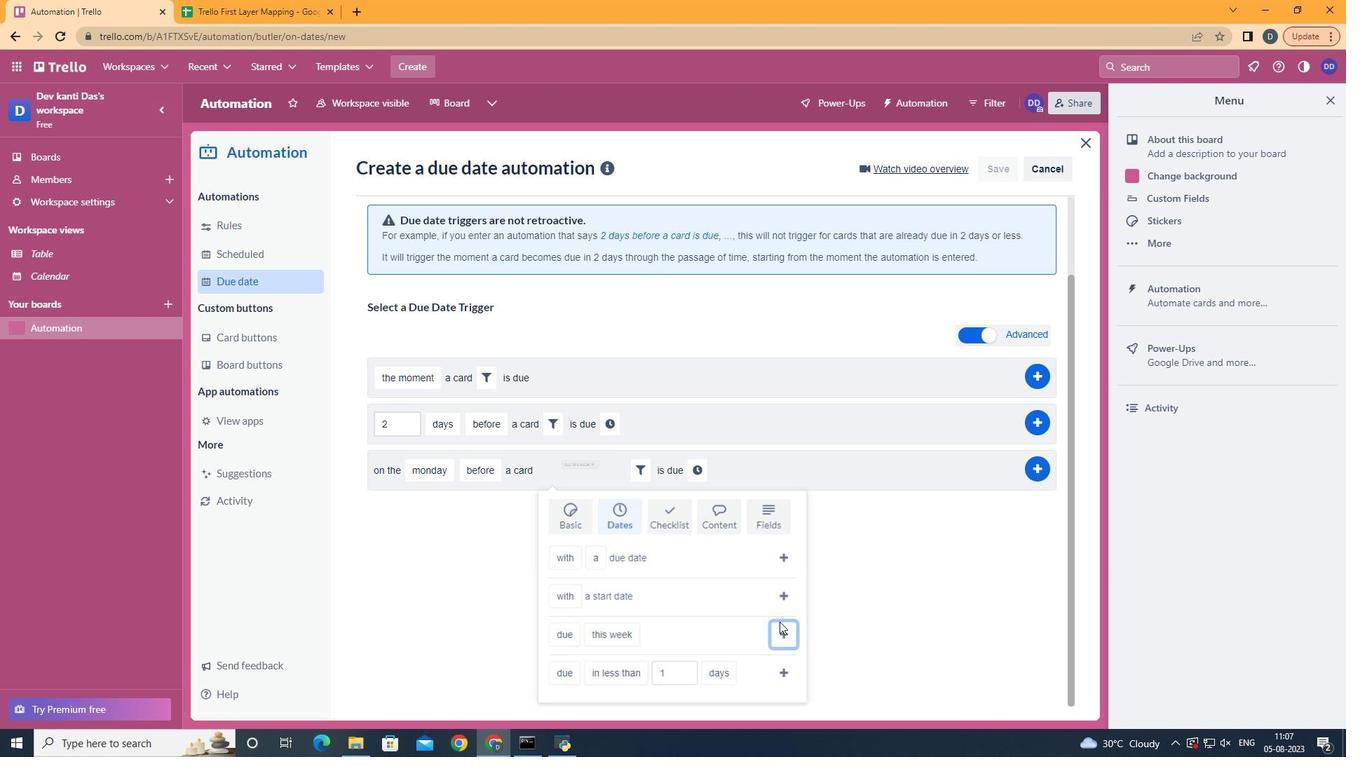 
Action: Mouse moved to (704, 555)
Screenshot: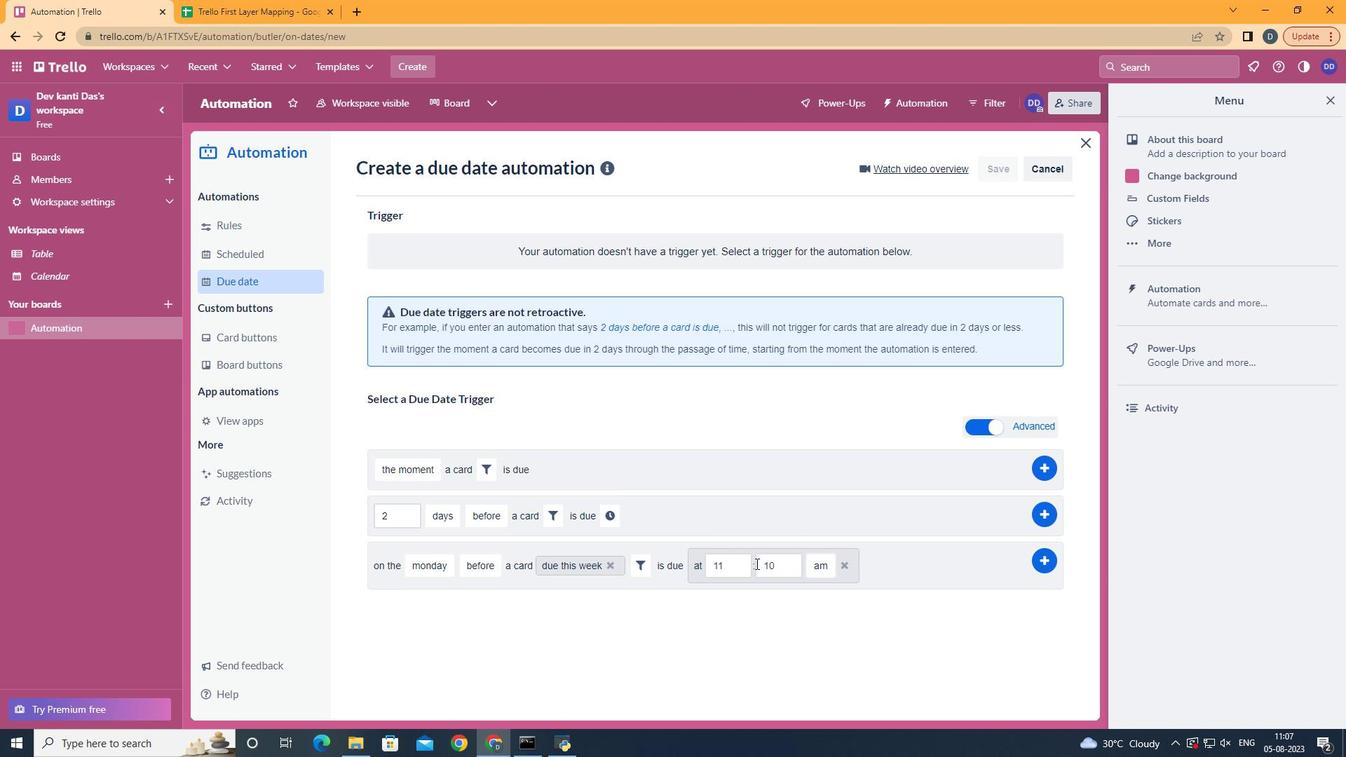 
Action: Mouse pressed left at (704, 554)
Screenshot: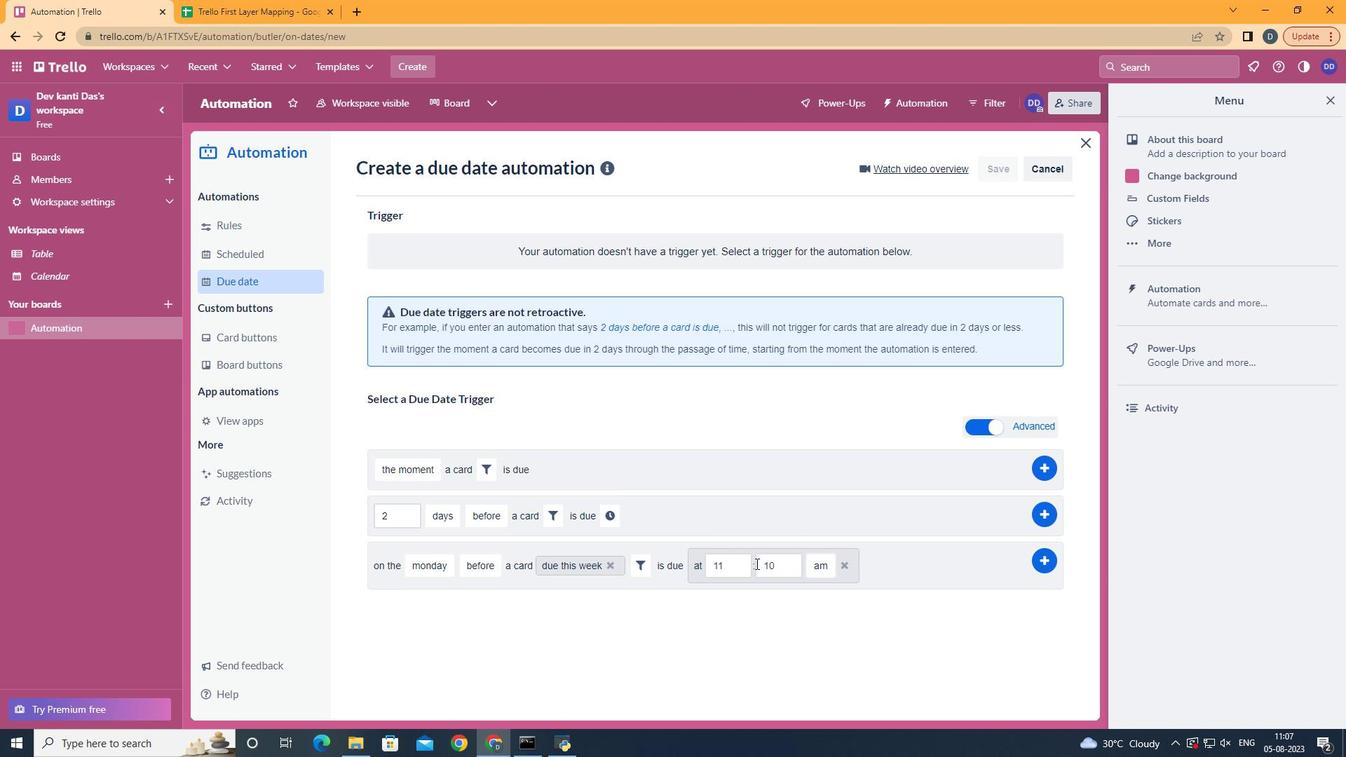 
Action: Mouse moved to (785, 567)
Screenshot: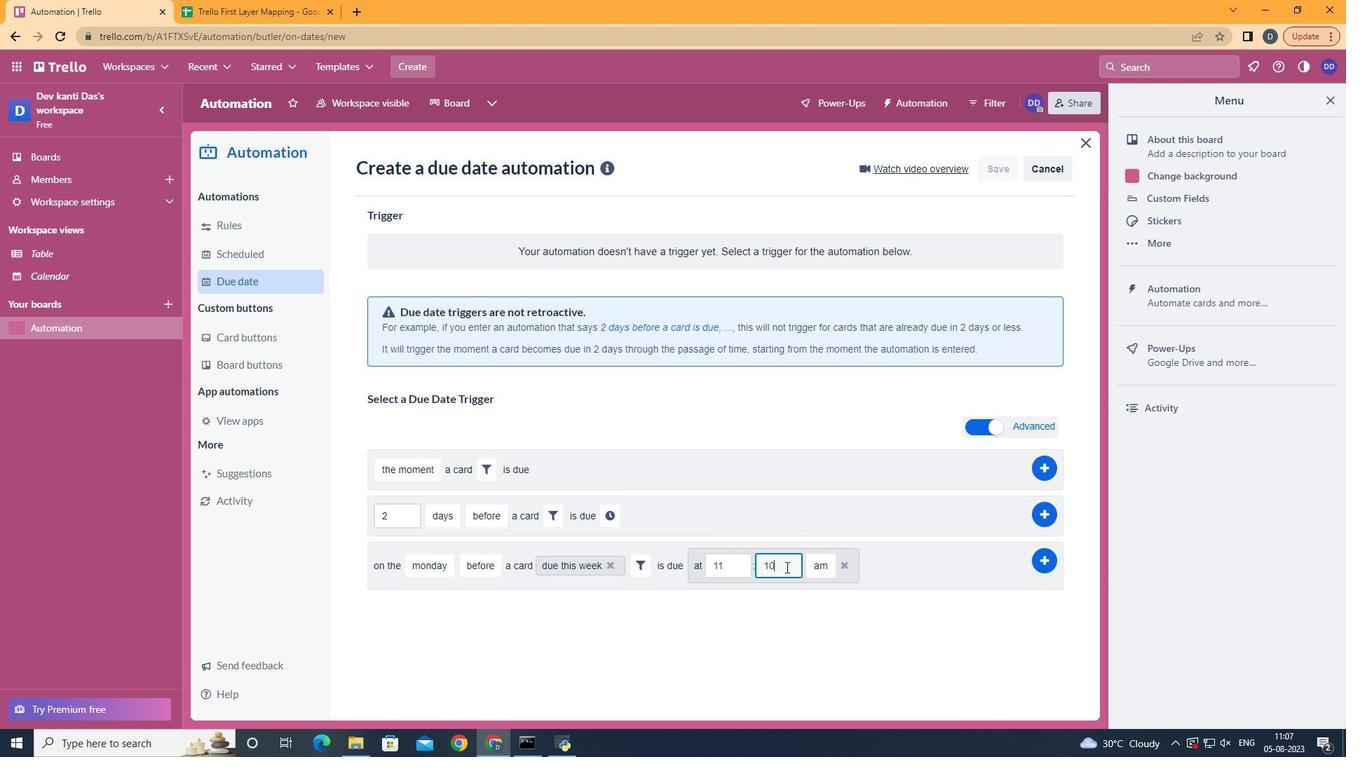 
Action: Mouse pressed left at (785, 567)
Screenshot: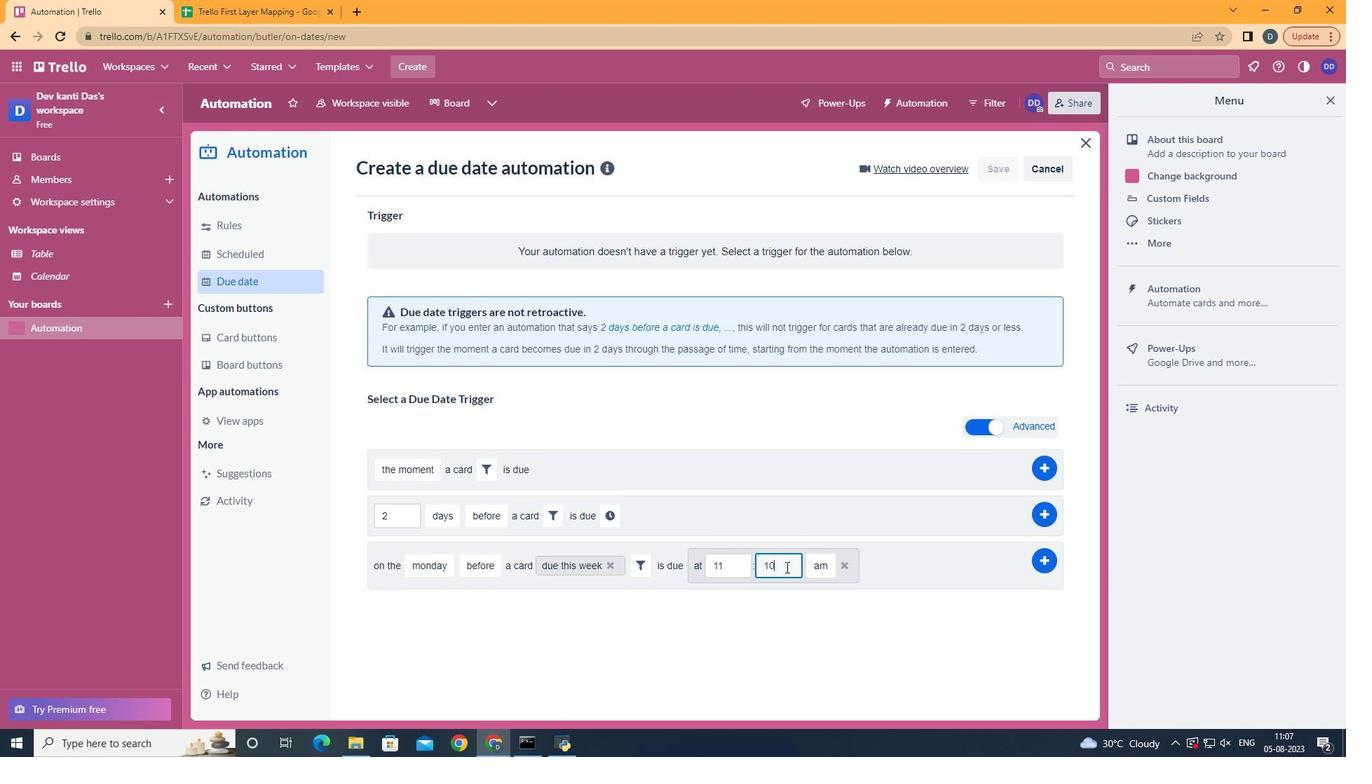 
Action: Mouse moved to (785, 567)
Screenshot: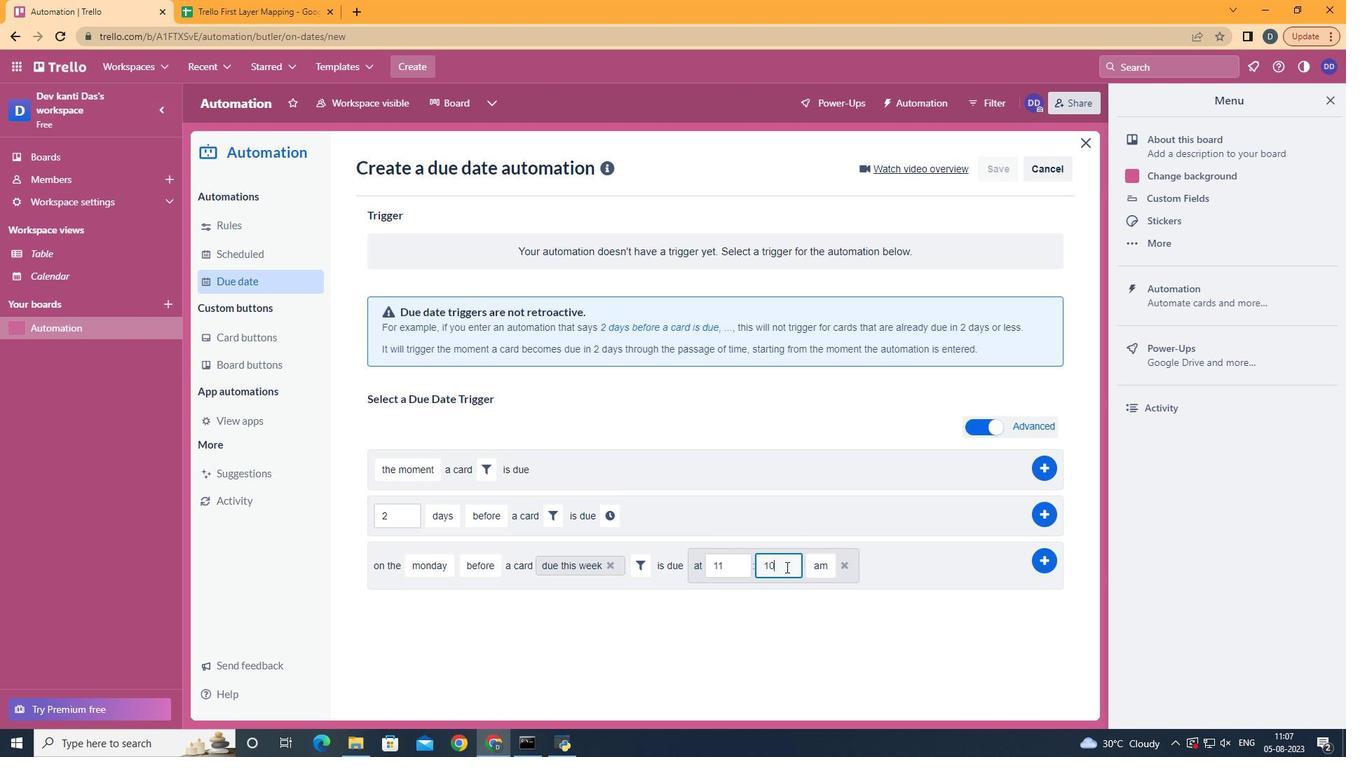 
Action: Key pressed <Key.backspace><Key.backspace>00
Screenshot: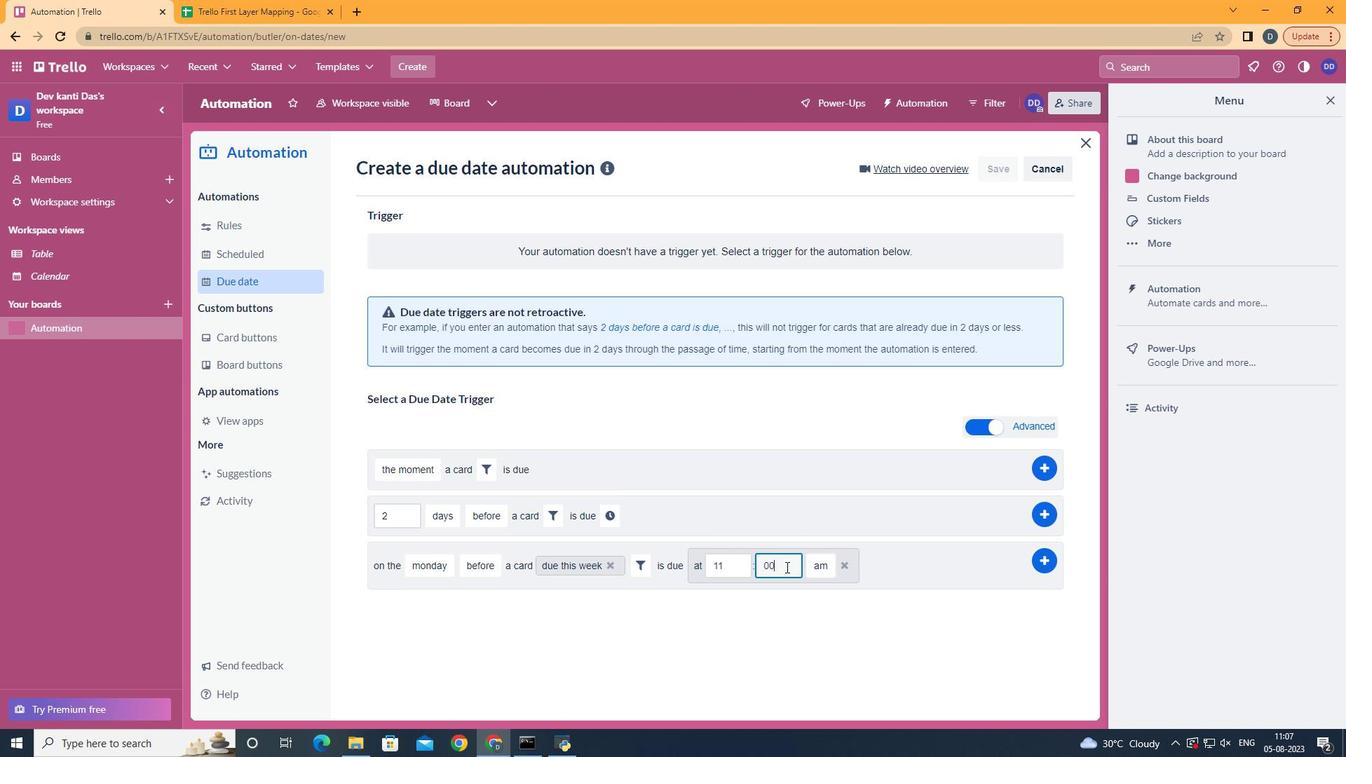 
Action: Mouse moved to (1052, 560)
Screenshot: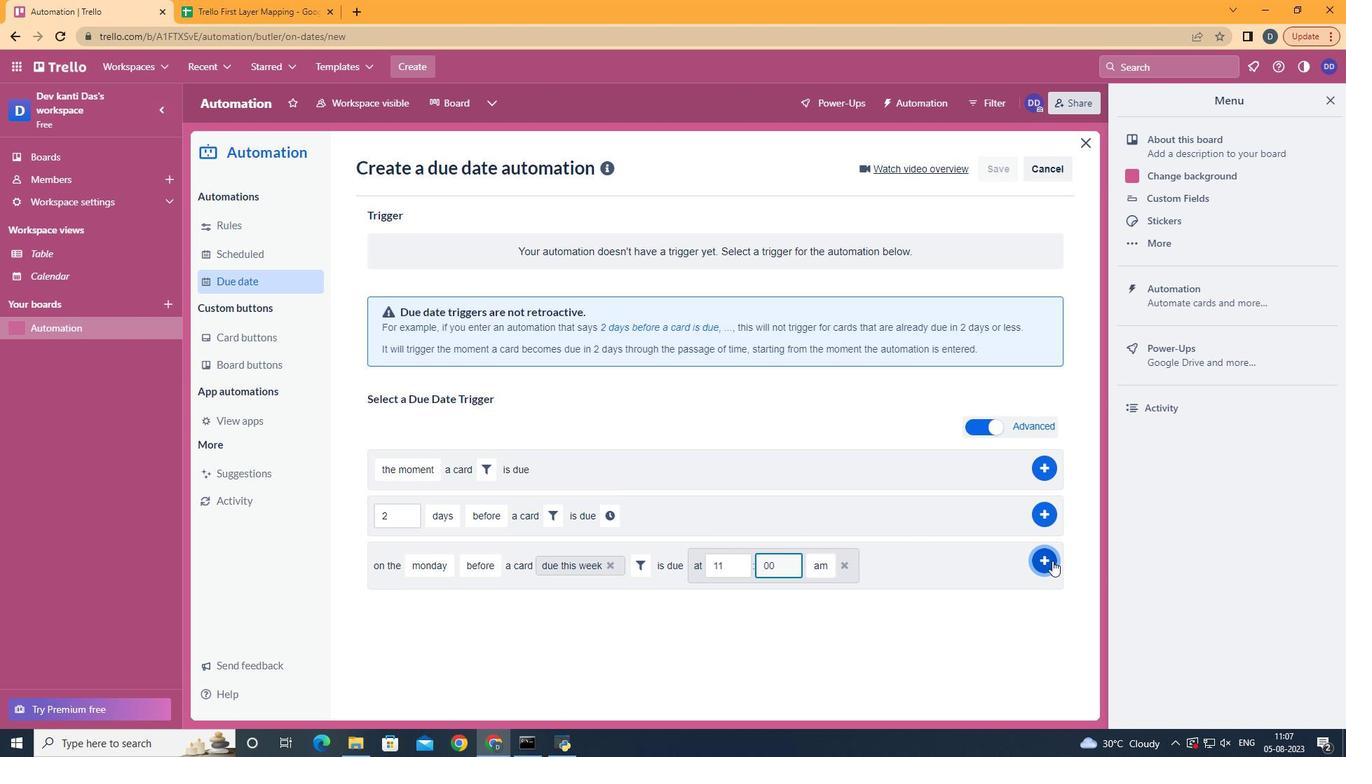 
Action: Mouse pressed left at (1052, 560)
Screenshot: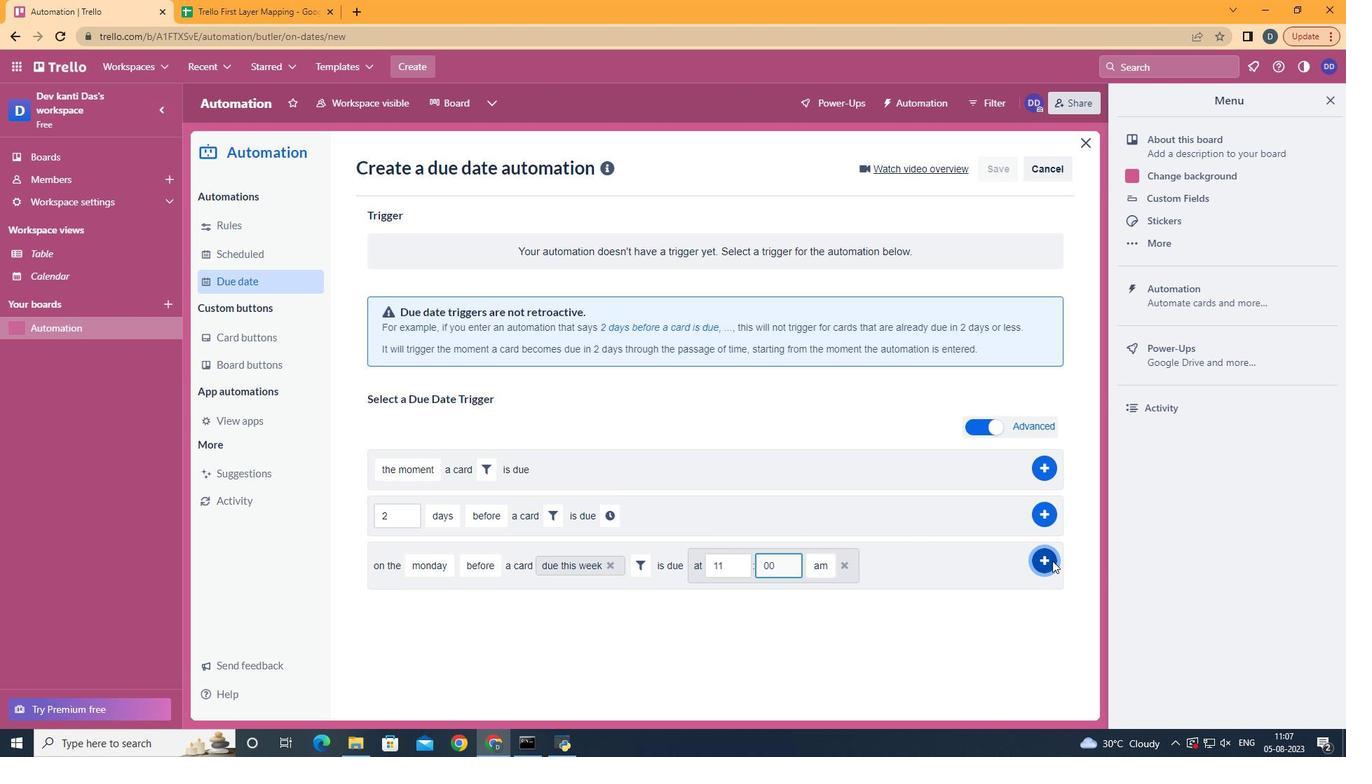 
Action: Mouse moved to (684, 246)
Screenshot: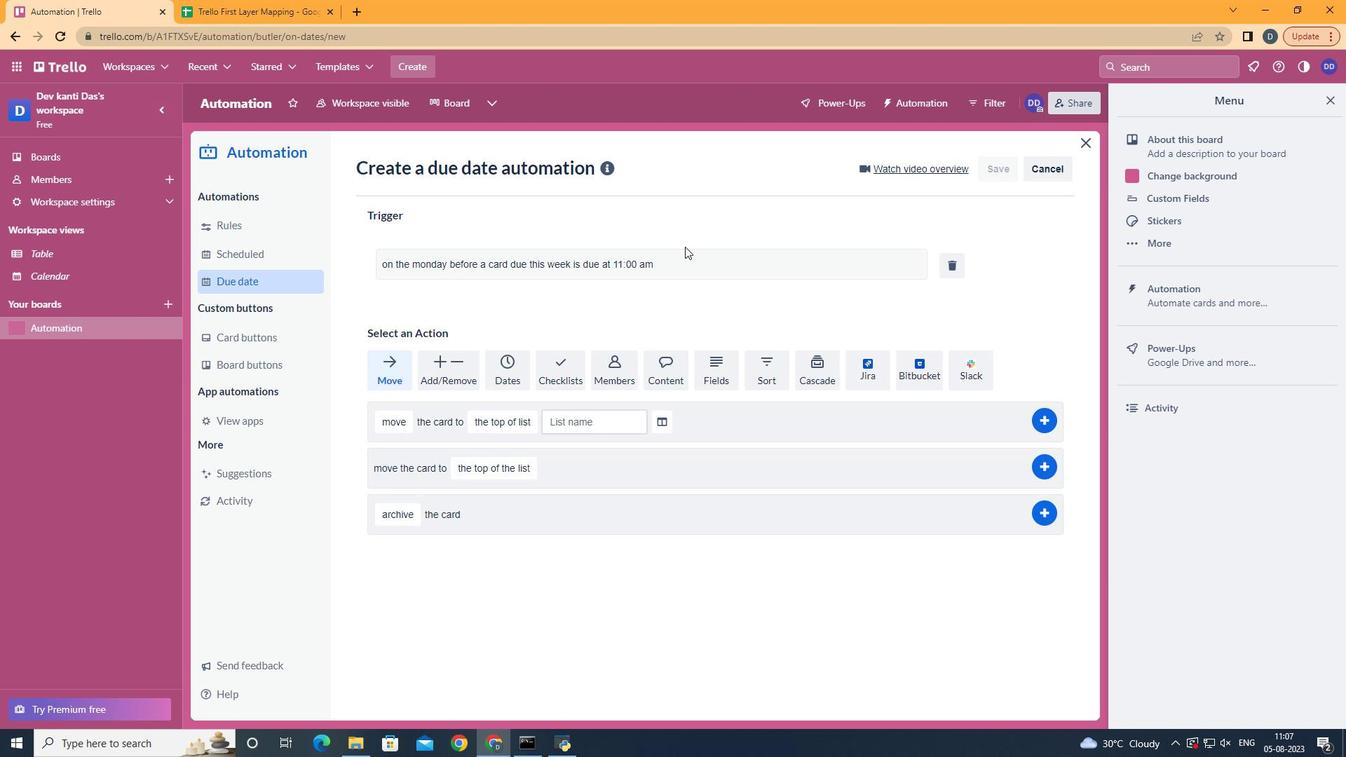 
